 Task: Look for space in Linqu, China from 9th July, 2023 to 16th July, 2023 for 2 adults, 1 child in price range Rs.8000 to Rs.16000. Place can be entire place with 2 bedrooms having 2 beds and 1 bathroom. Property type can be house, flat, guest house. Booking option can be shelf check-in. Required host language is Chinese (Simplified).
Action: Mouse moved to (403, 142)
Screenshot: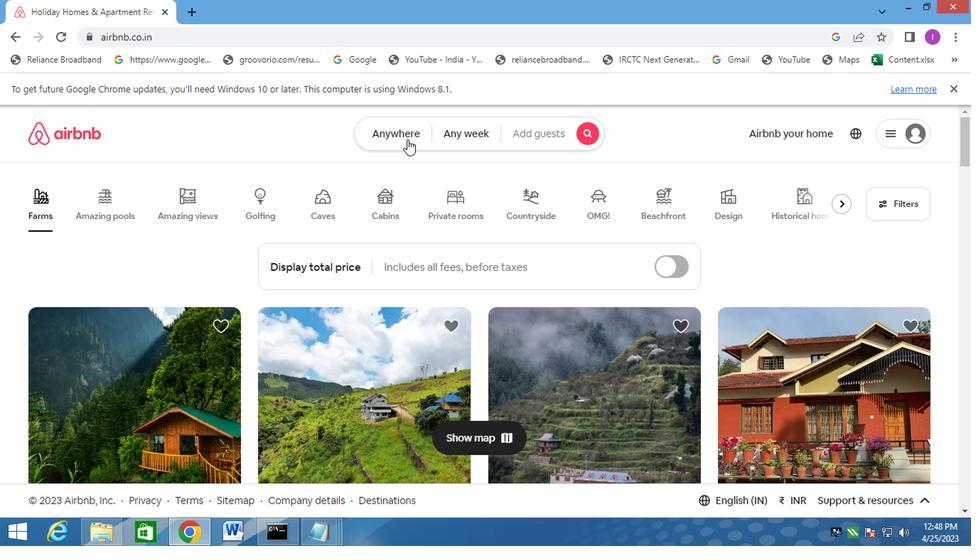
Action: Mouse pressed left at (403, 142)
Screenshot: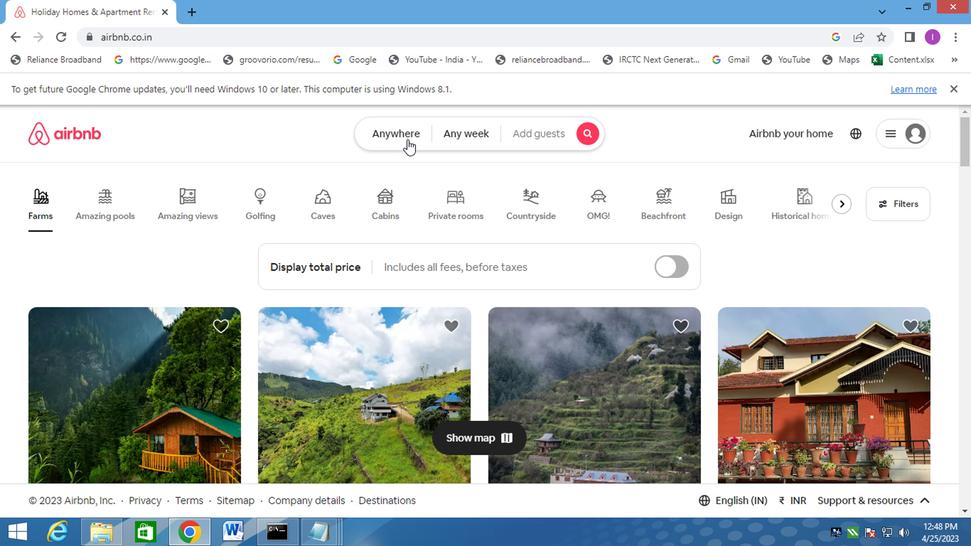 
Action: Mouse moved to (235, 195)
Screenshot: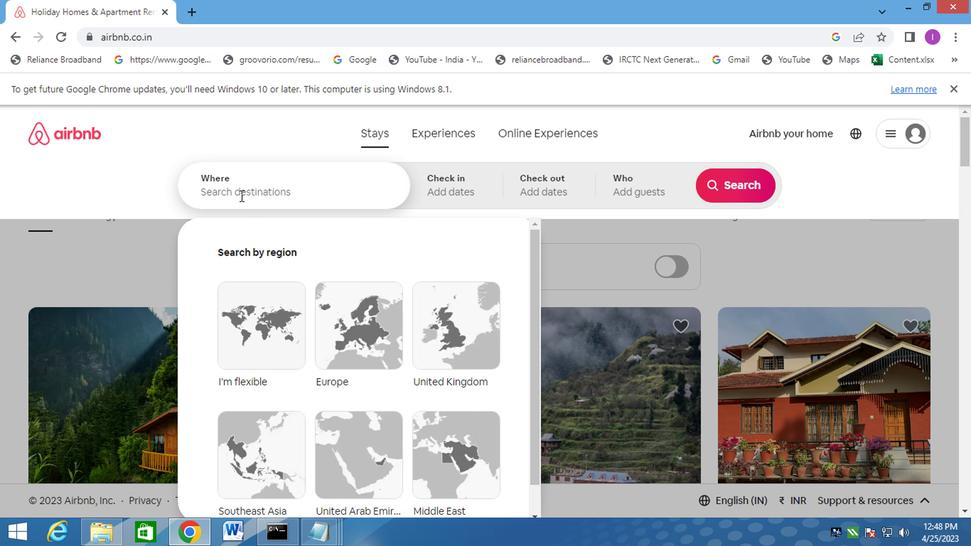 
Action: Mouse pressed left at (235, 195)
Screenshot: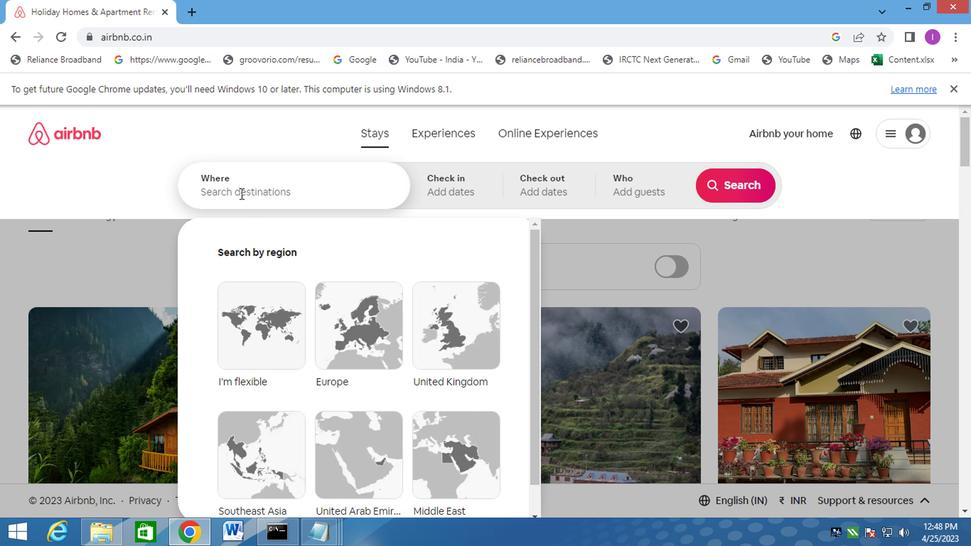 
Action: Mouse moved to (246, 198)
Screenshot: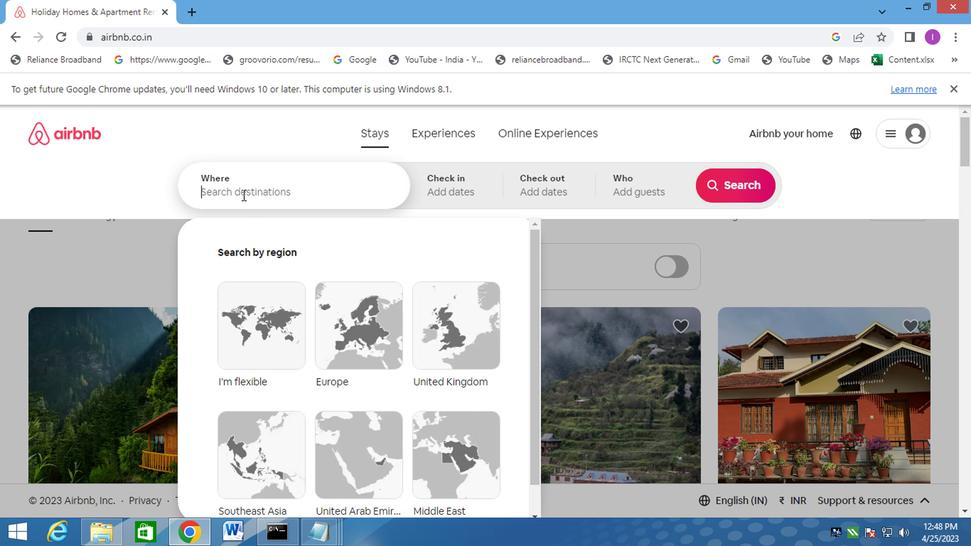 
Action: Key pressed <Key.caps_lock>Linqu
Screenshot: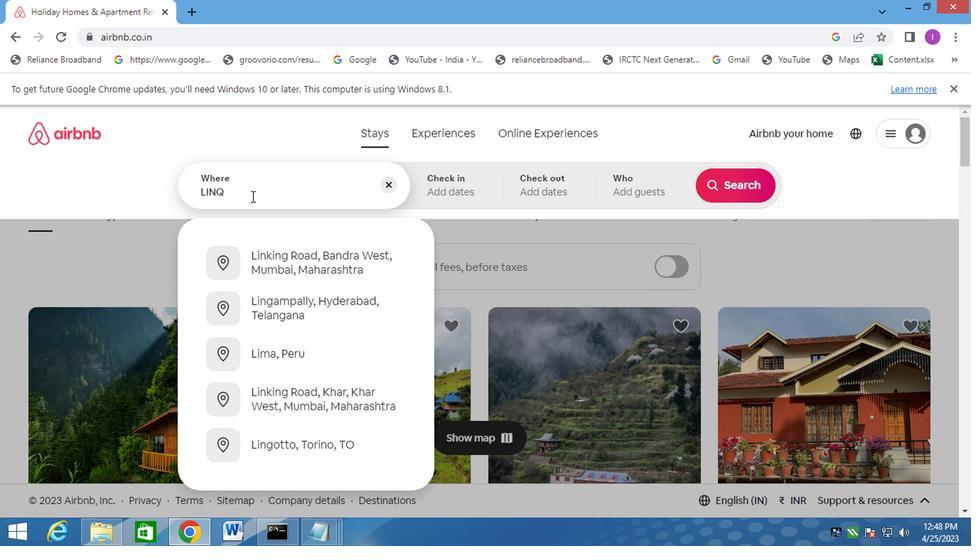 
Action: Mouse moved to (244, 201)
Screenshot: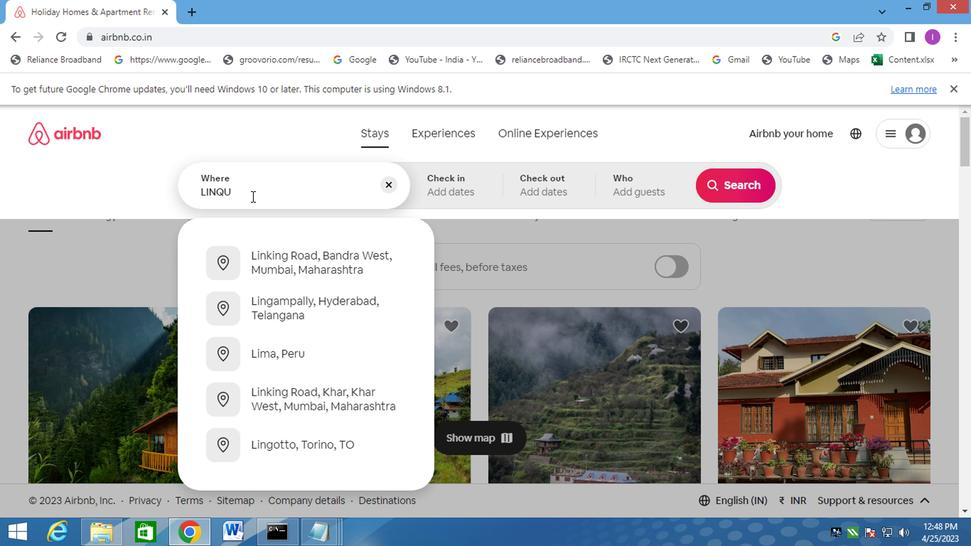 
Action: Key pressed ,china
Screenshot: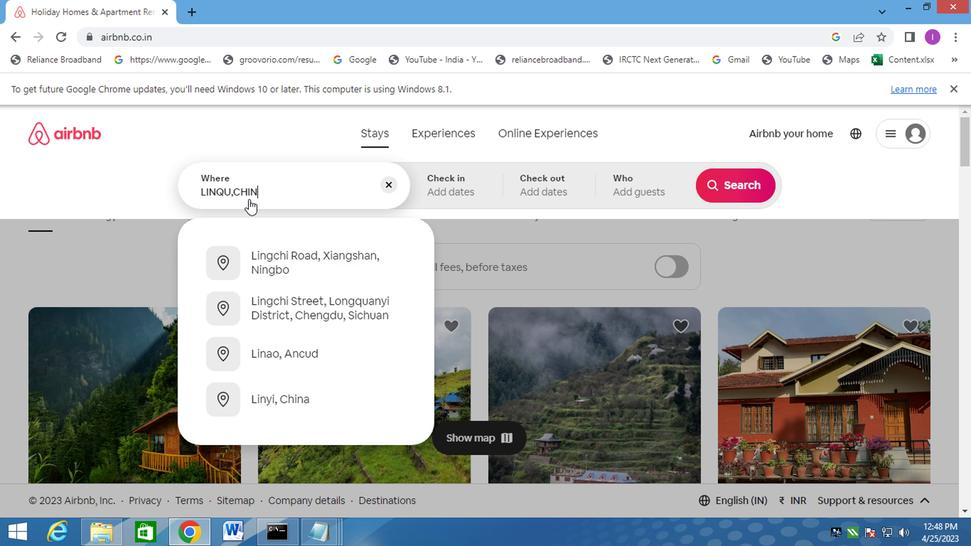 
Action: Mouse moved to (449, 187)
Screenshot: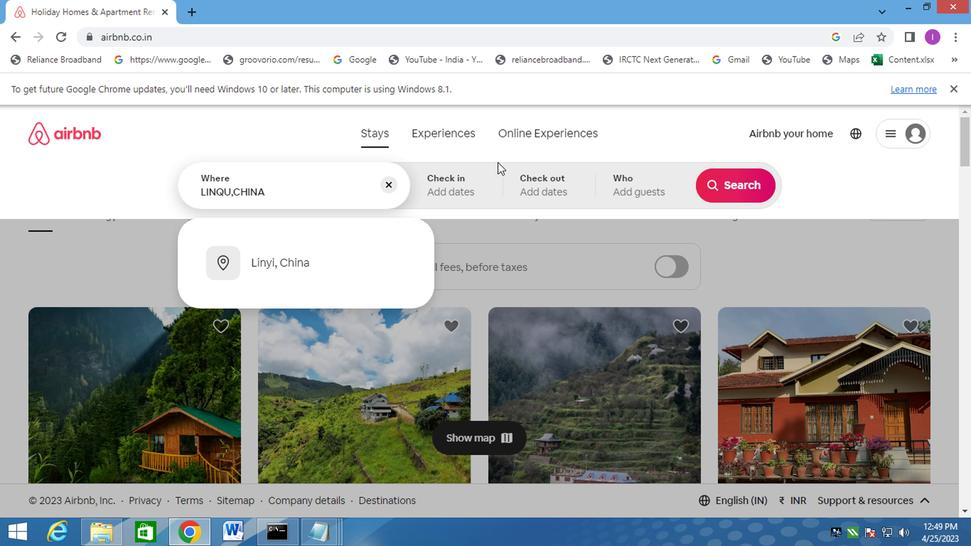 
Action: Mouse pressed left at (449, 187)
Screenshot: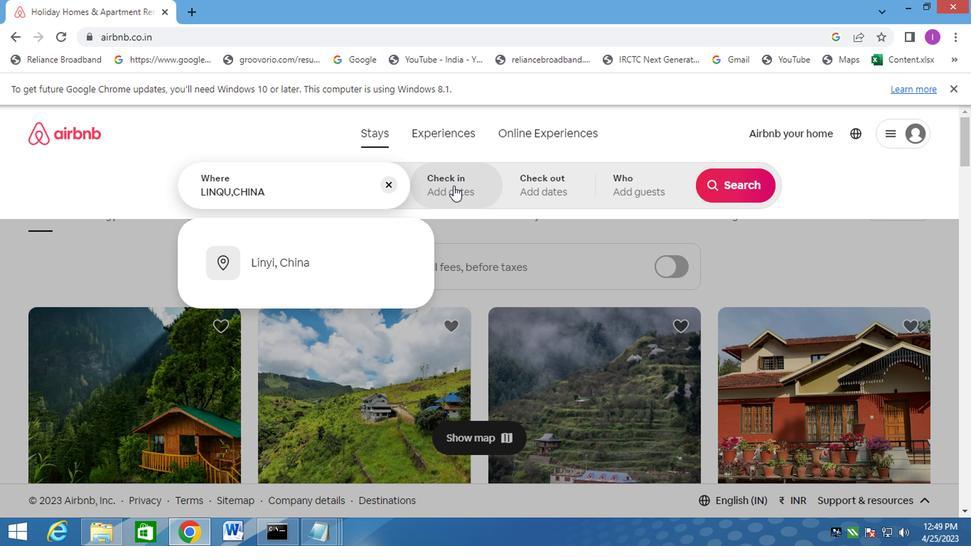 
Action: Mouse moved to (721, 302)
Screenshot: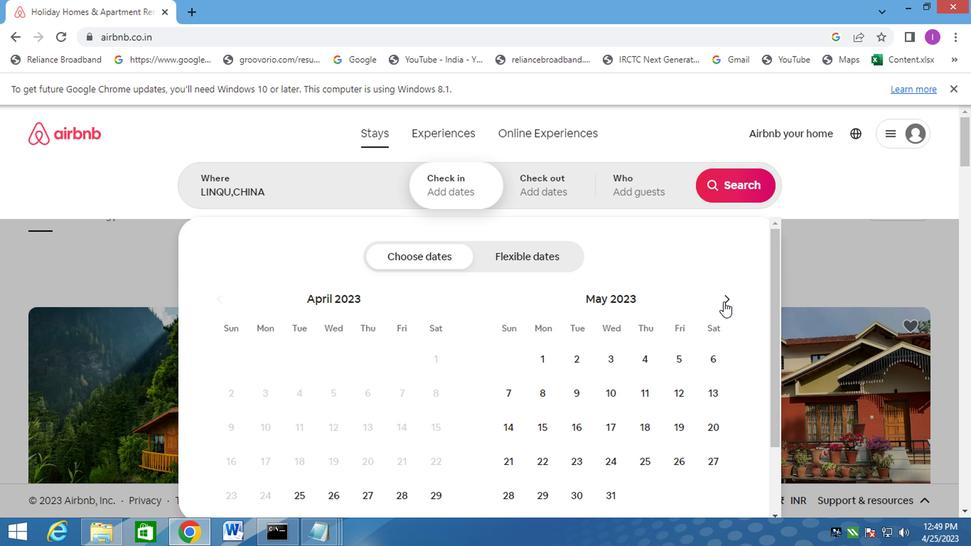 
Action: Mouse pressed left at (721, 302)
Screenshot: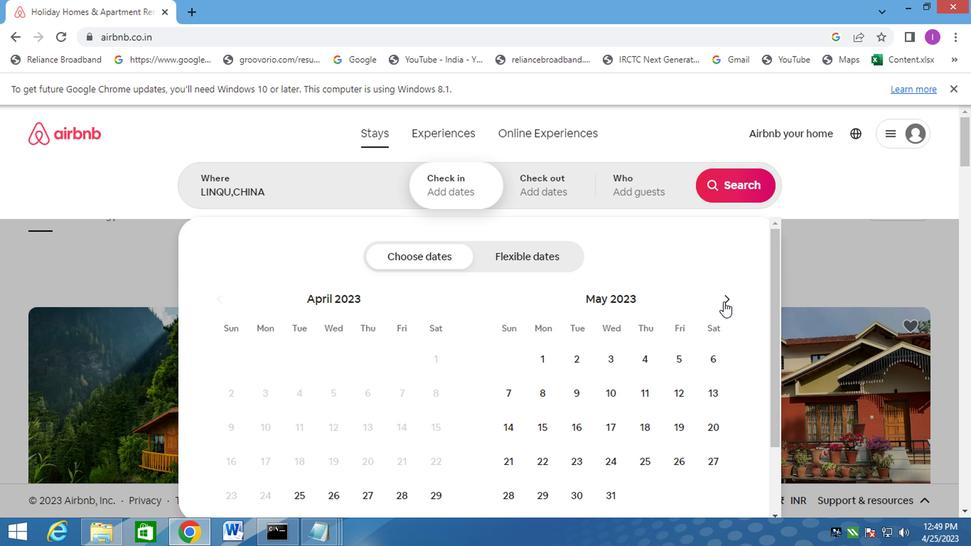
Action: Mouse pressed left at (721, 302)
Screenshot: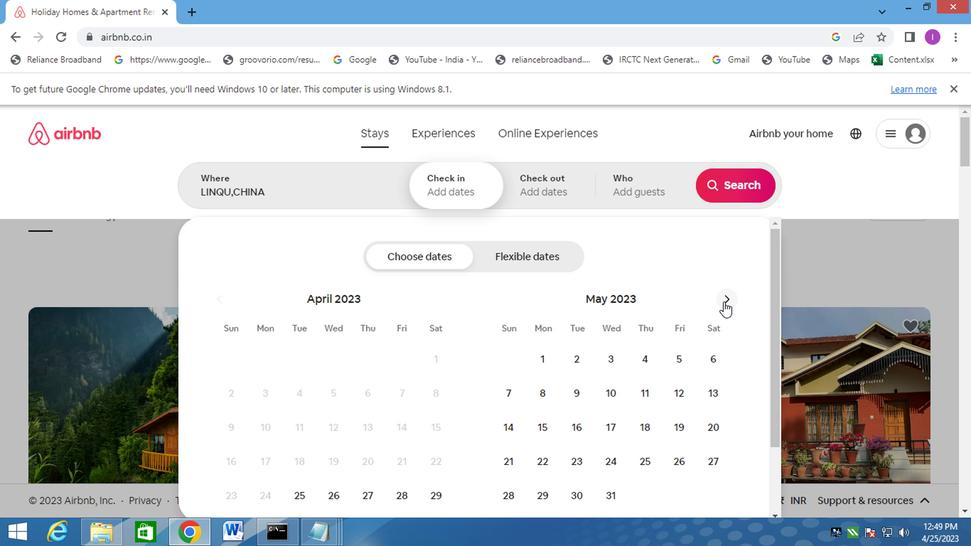 
Action: Mouse moved to (721, 301)
Screenshot: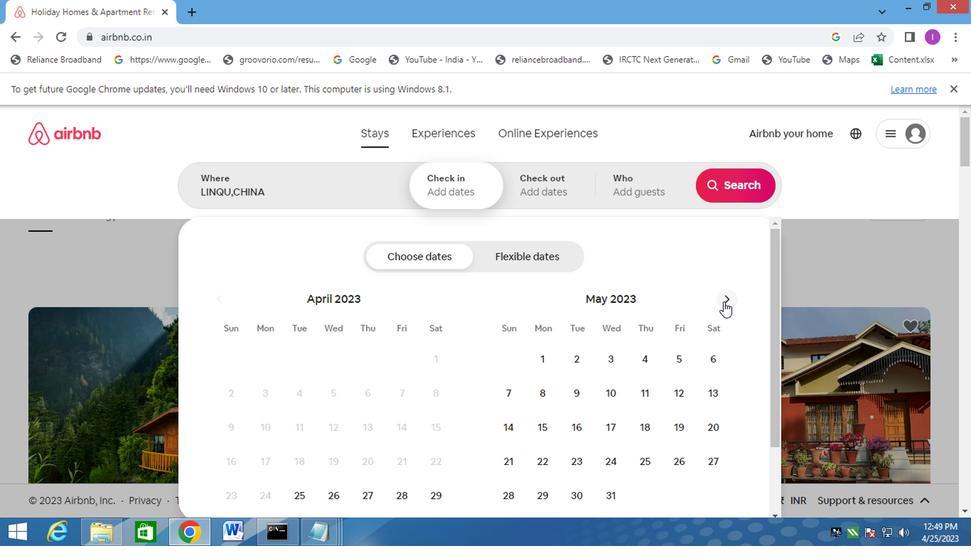
Action: Mouse pressed left at (721, 301)
Screenshot: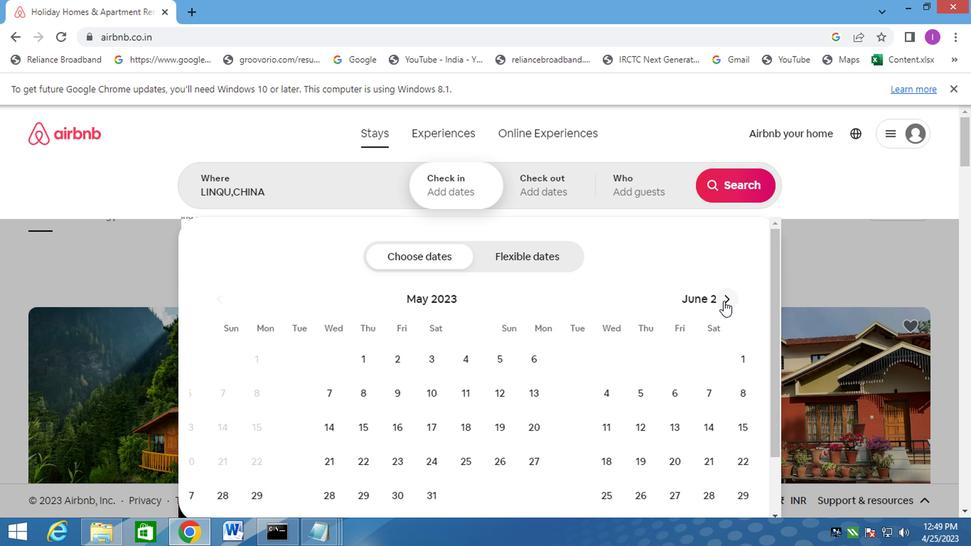 
Action: Mouse moved to (499, 429)
Screenshot: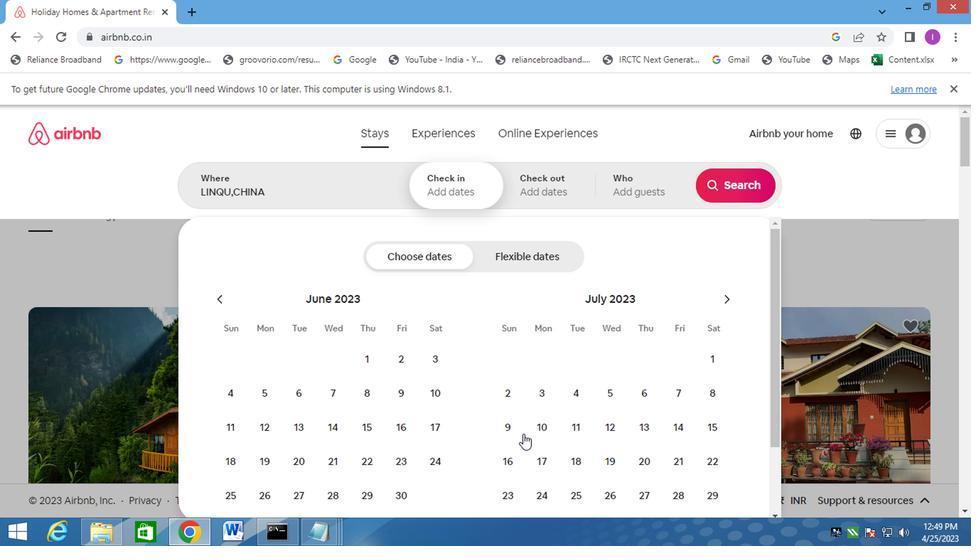 
Action: Mouse pressed left at (499, 429)
Screenshot: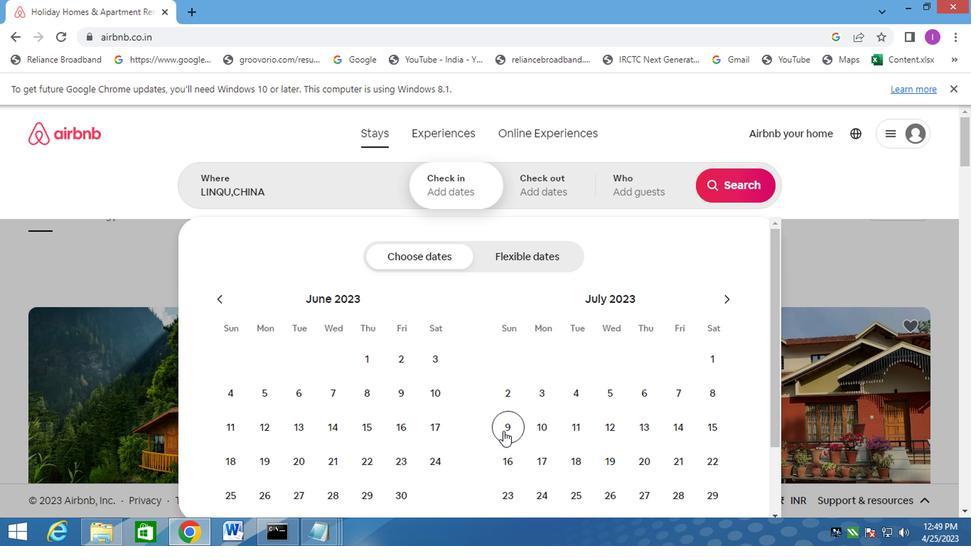 
Action: Mouse moved to (508, 458)
Screenshot: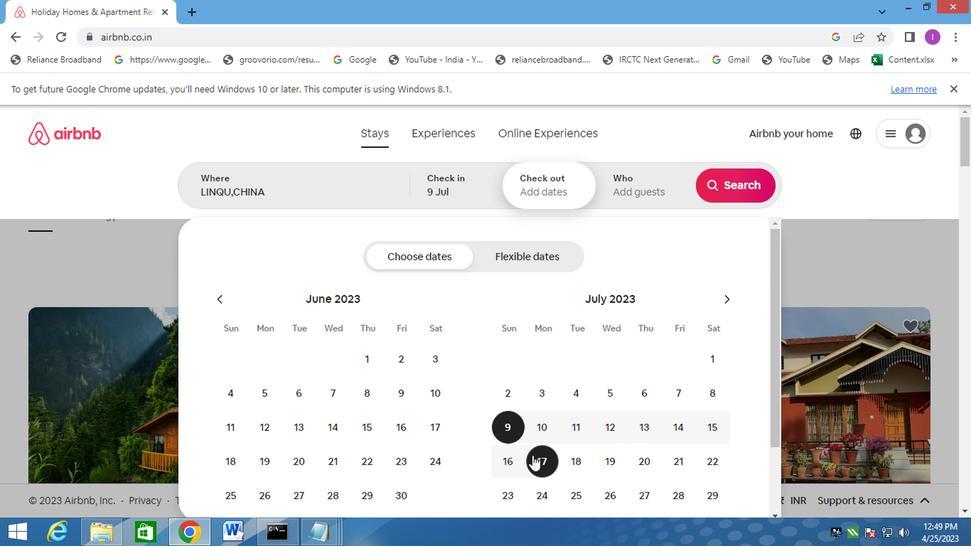 
Action: Mouse pressed left at (508, 458)
Screenshot: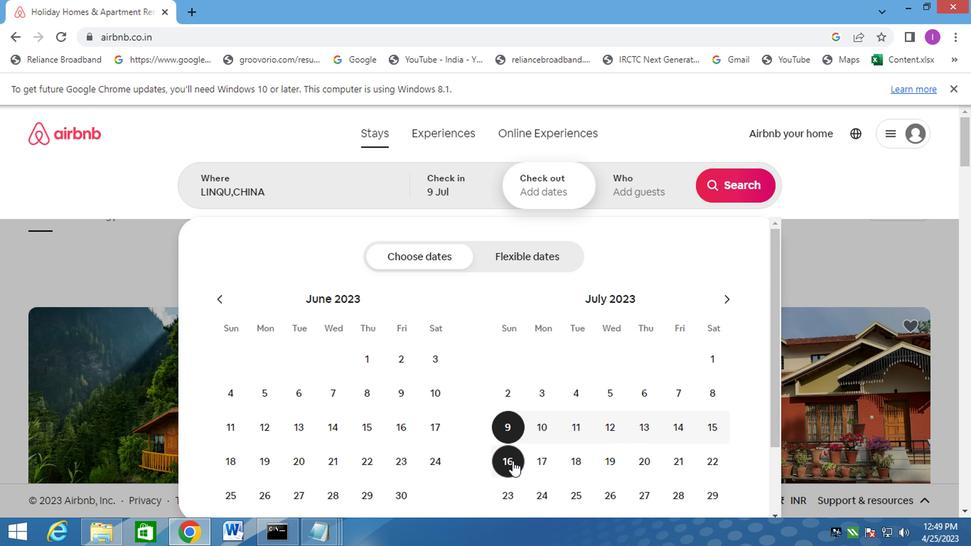 
Action: Mouse moved to (626, 194)
Screenshot: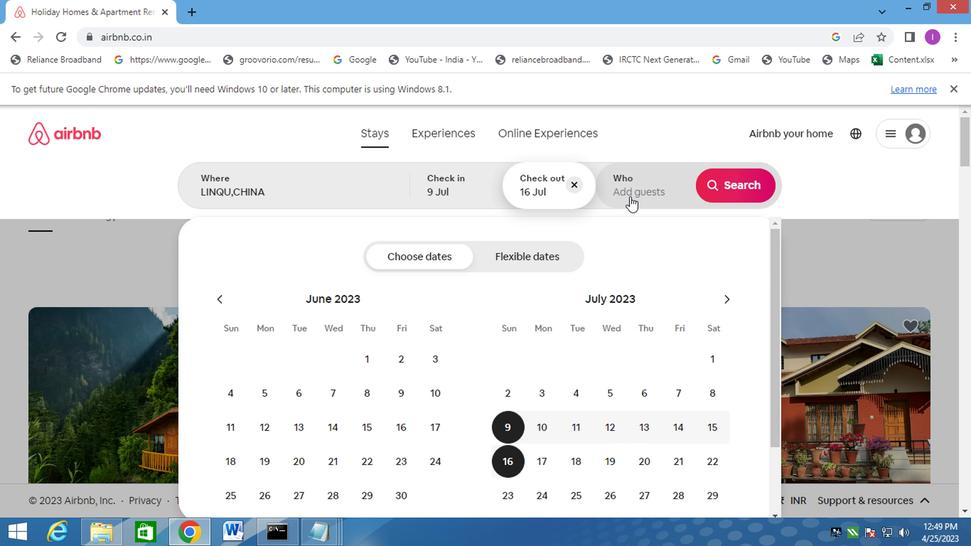 
Action: Mouse pressed left at (626, 194)
Screenshot: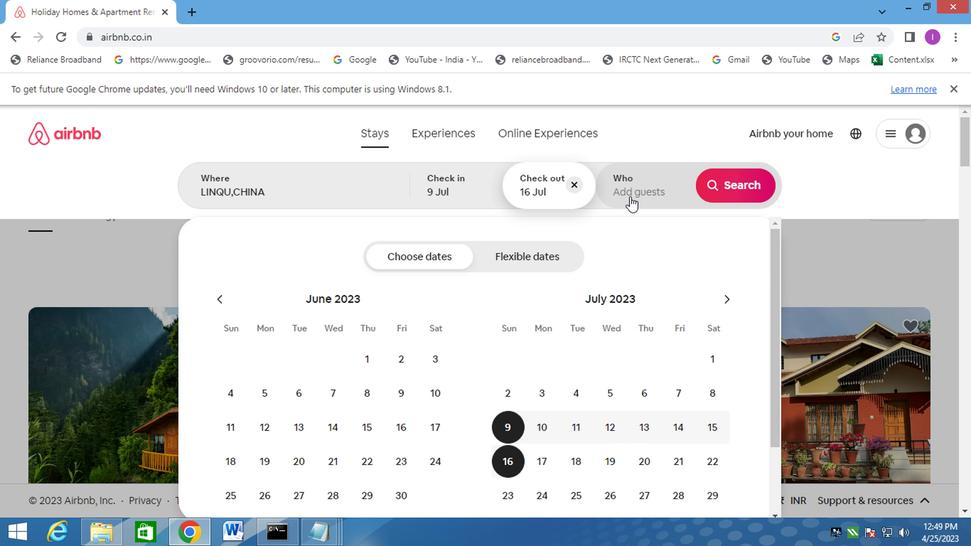 
Action: Mouse moved to (736, 262)
Screenshot: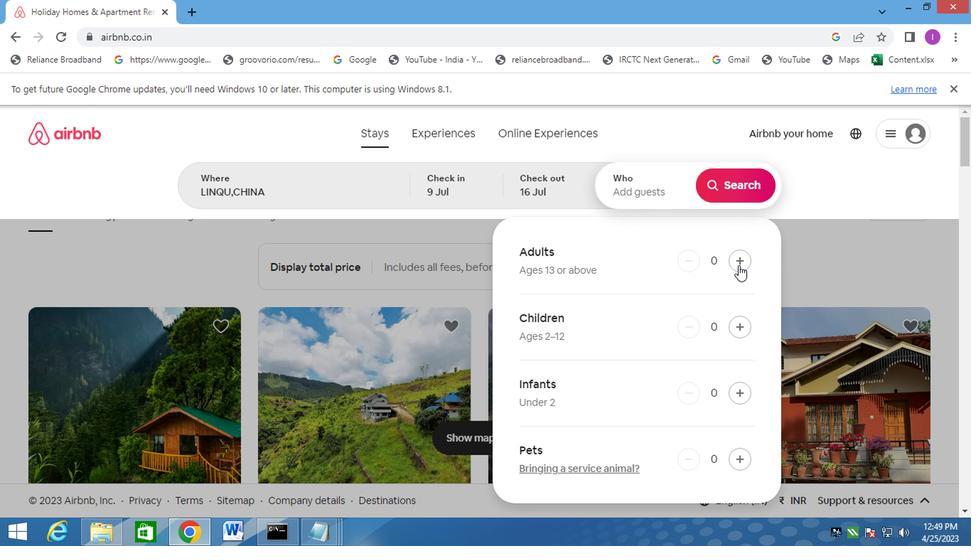 
Action: Mouse pressed left at (736, 262)
Screenshot: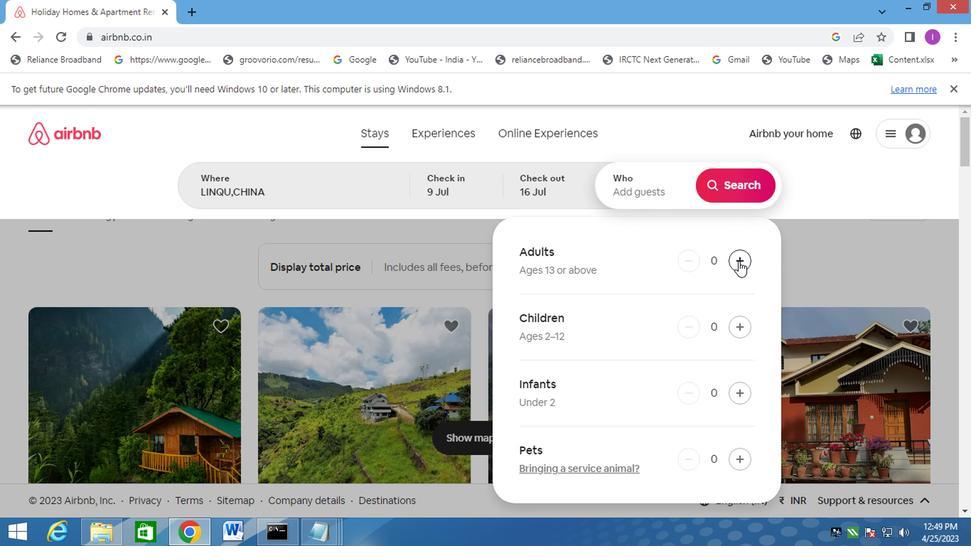 
Action: Mouse pressed left at (736, 262)
Screenshot: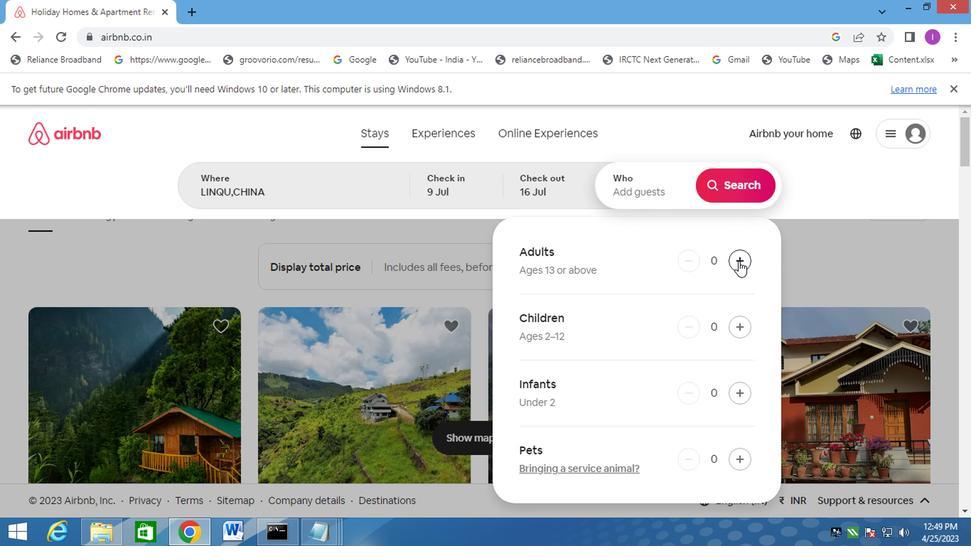 
Action: Mouse moved to (732, 325)
Screenshot: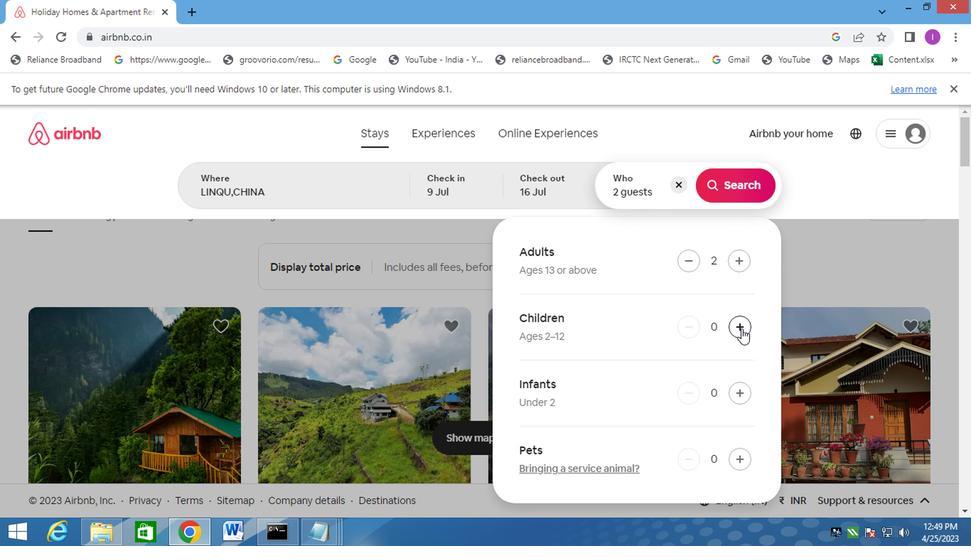 
Action: Mouse pressed left at (732, 325)
Screenshot: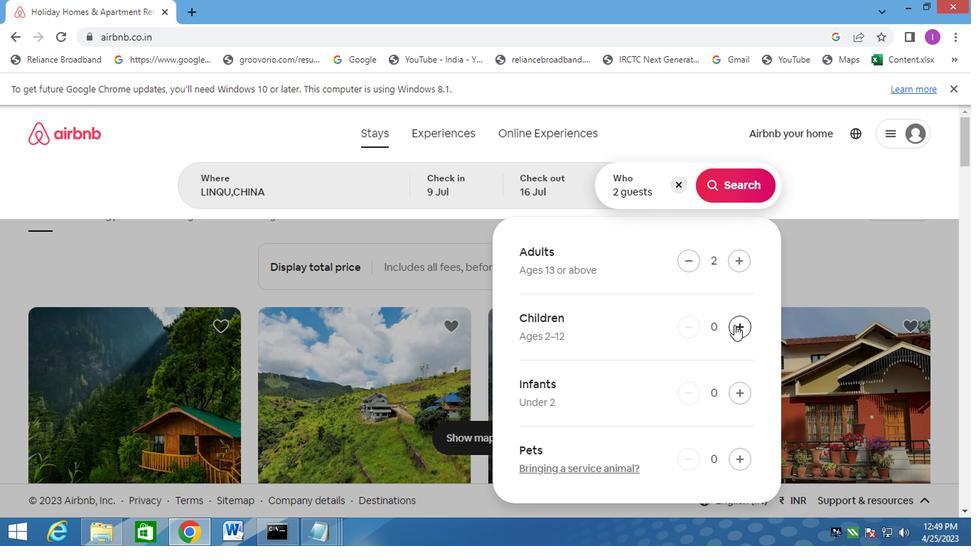 
Action: Mouse moved to (711, 196)
Screenshot: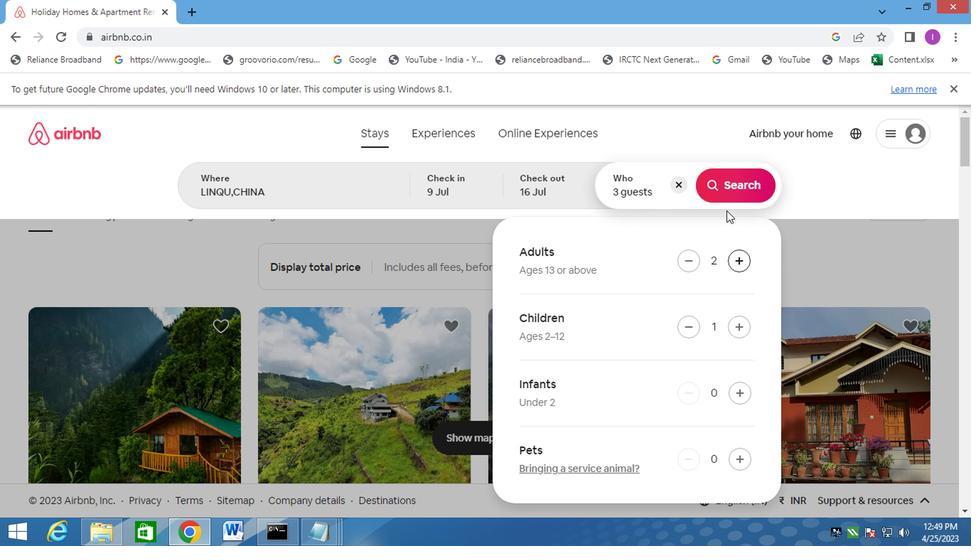 
Action: Mouse pressed left at (711, 196)
Screenshot: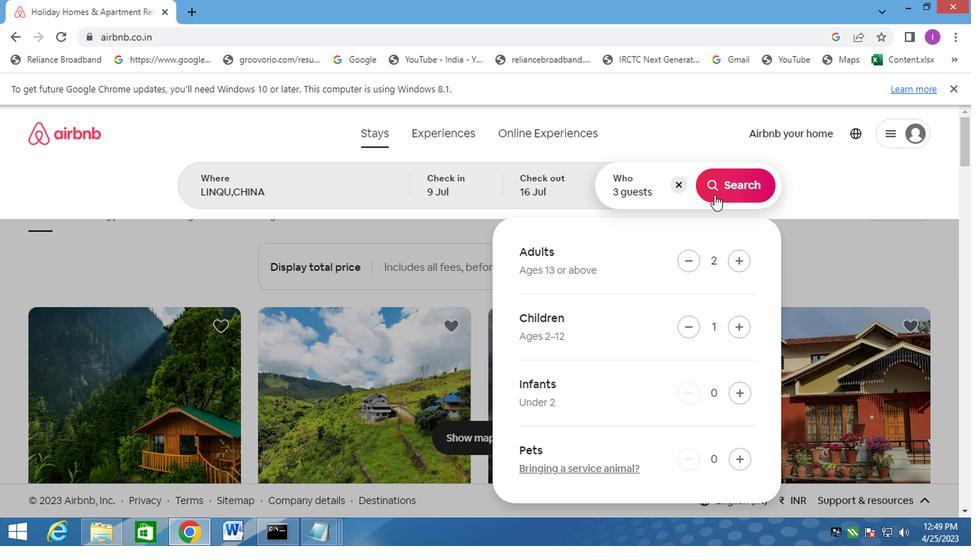 
Action: Mouse moved to (897, 187)
Screenshot: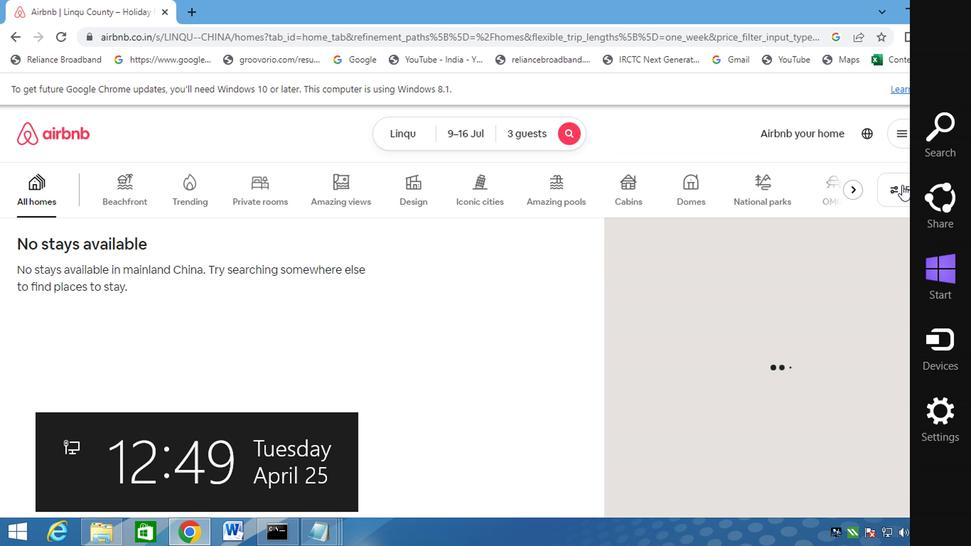 
Action: Mouse pressed left at (897, 187)
Screenshot: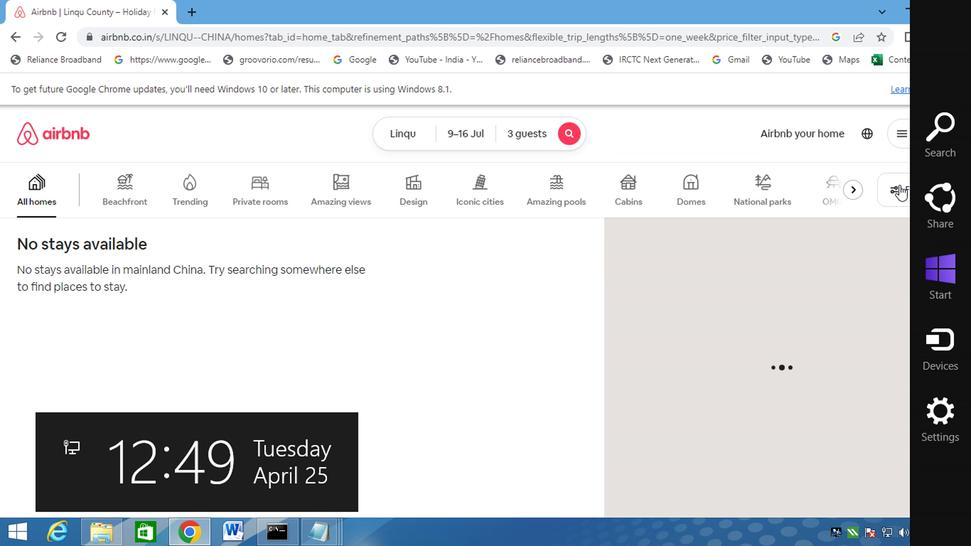 
Action: Mouse moved to (290, 278)
Screenshot: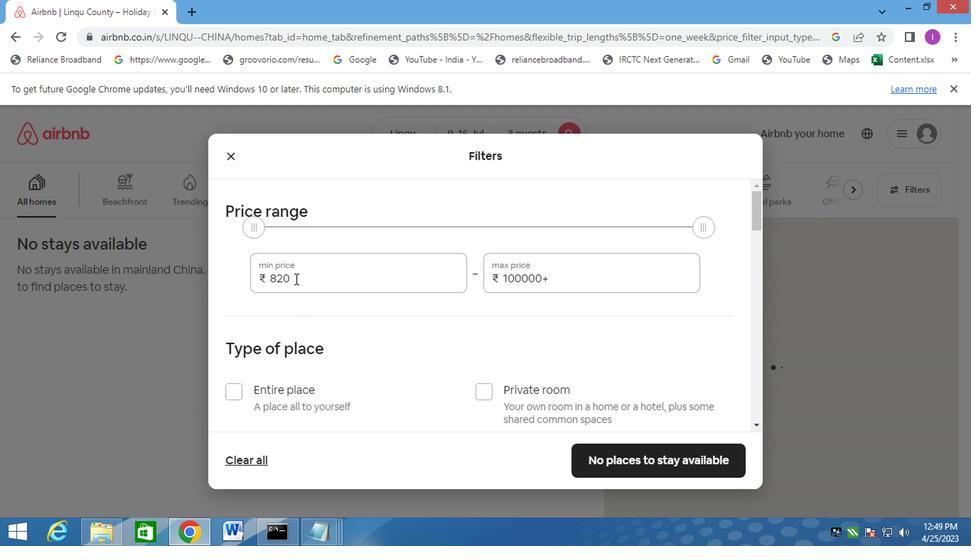 
Action: Mouse pressed left at (290, 278)
Screenshot: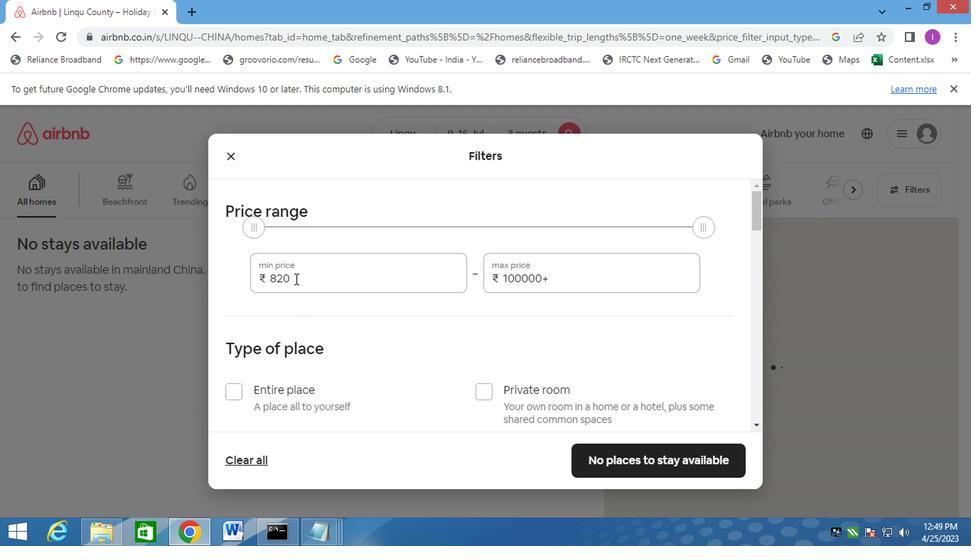 
Action: Mouse moved to (277, 298)
Screenshot: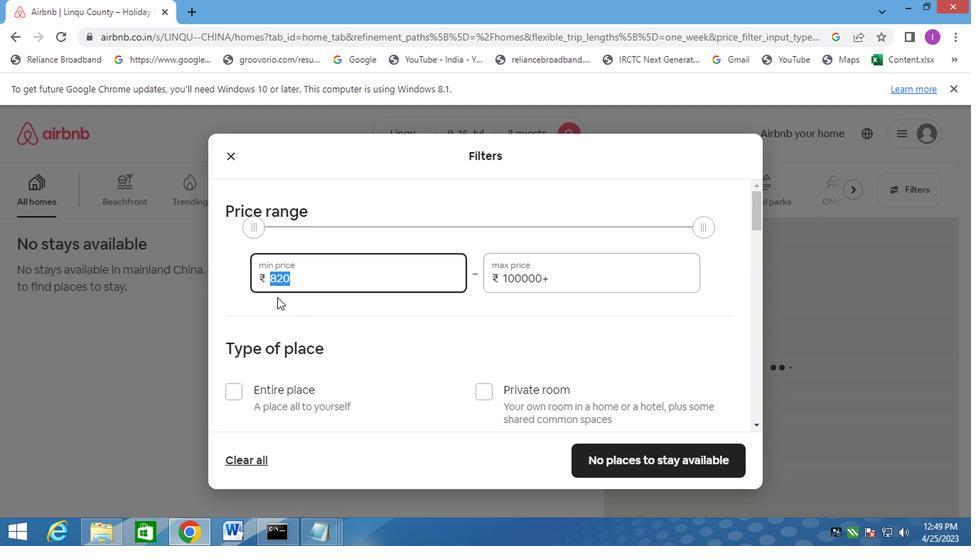 
Action: Key pressed 8000
Screenshot: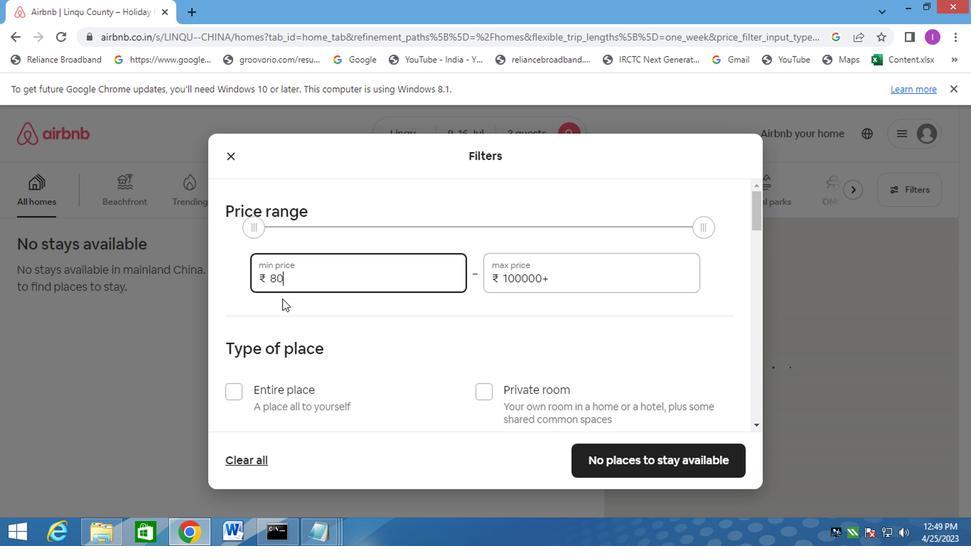 
Action: Mouse moved to (546, 278)
Screenshot: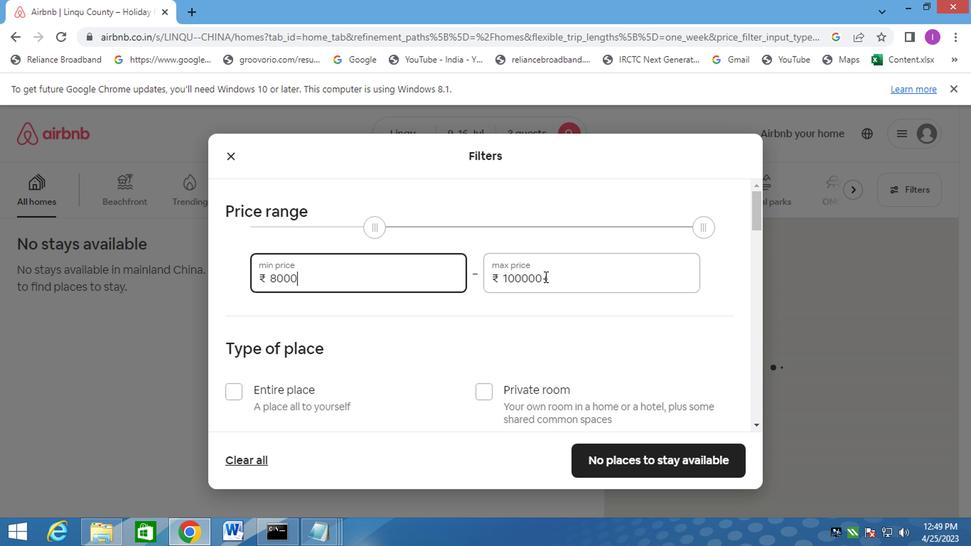 
Action: Mouse pressed left at (546, 278)
Screenshot: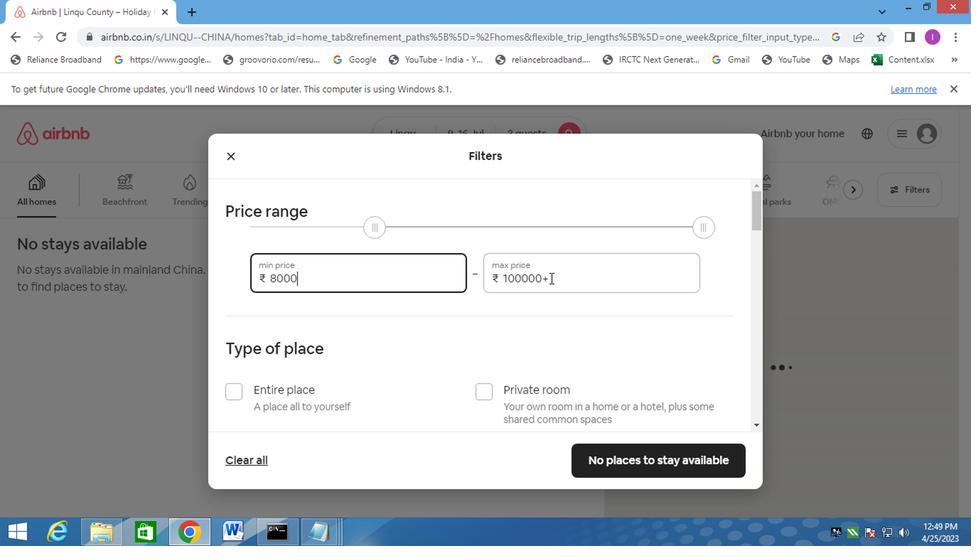 
Action: Mouse moved to (493, 289)
Screenshot: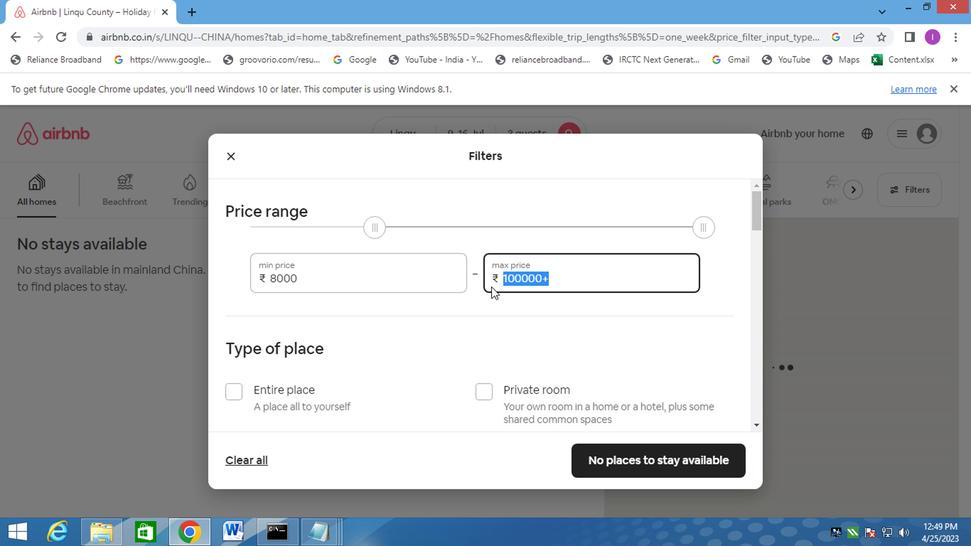 
Action: Key pressed 16000
Screenshot: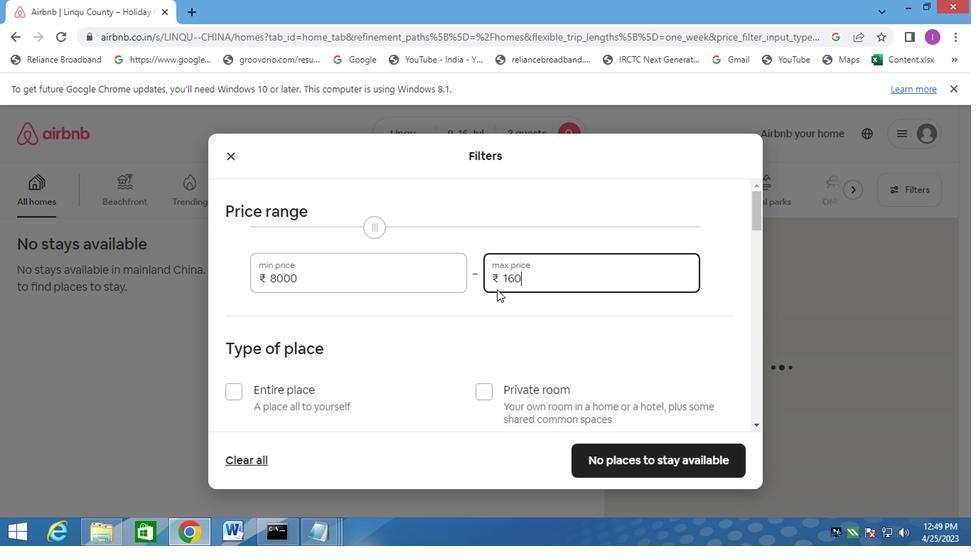 
Action: Mouse moved to (456, 355)
Screenshot: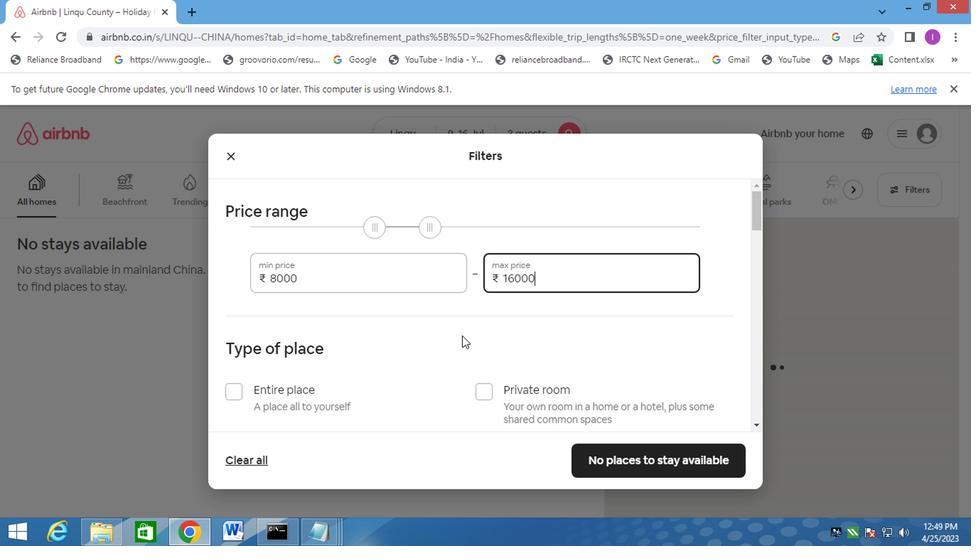 
Action: Mouse scrolled (456, 354) with delta (0, 0)
Screenshot: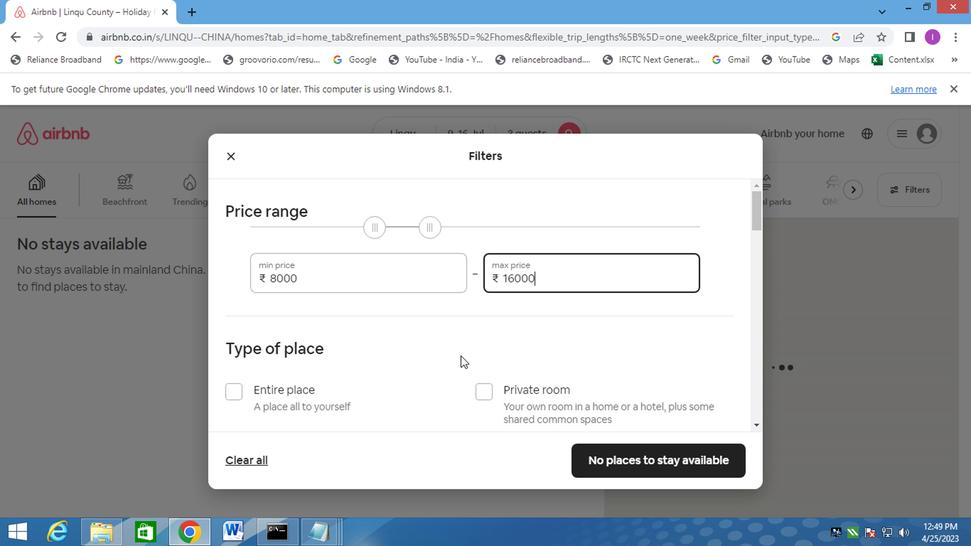 
Action: Mouse moved to (228, 324)
Screenshot: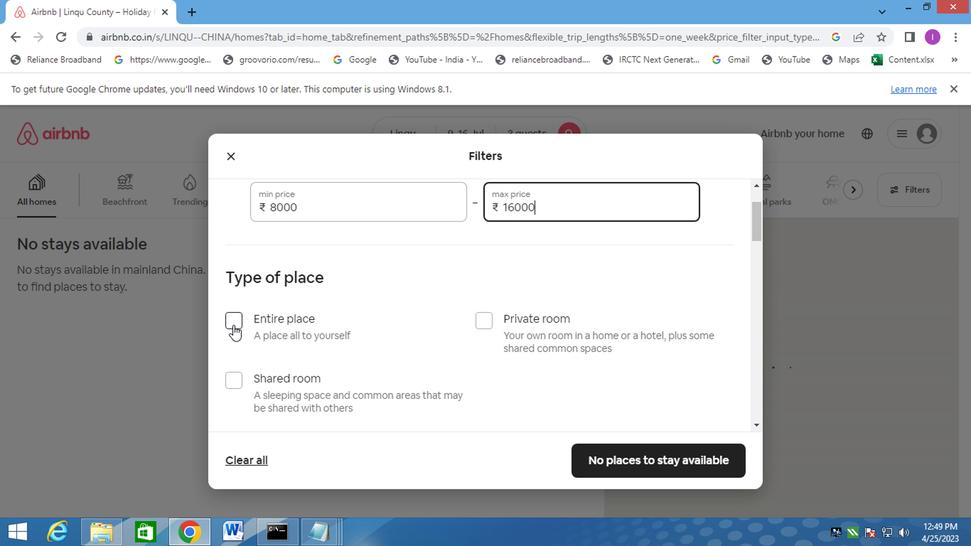 
Action: Mouse pressed left at (228, 324)
Screenshot: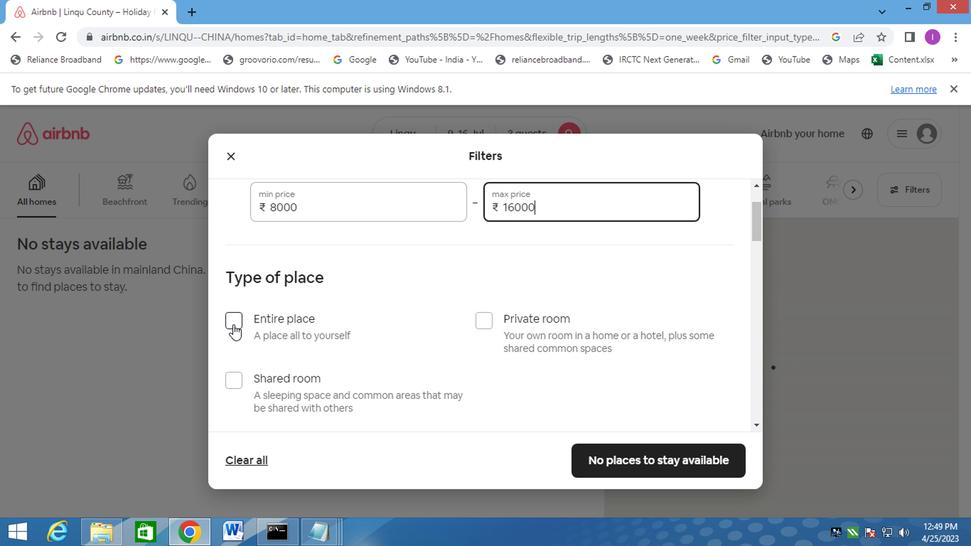 
Action: Mouse moved to (589, 265)
Screenshot: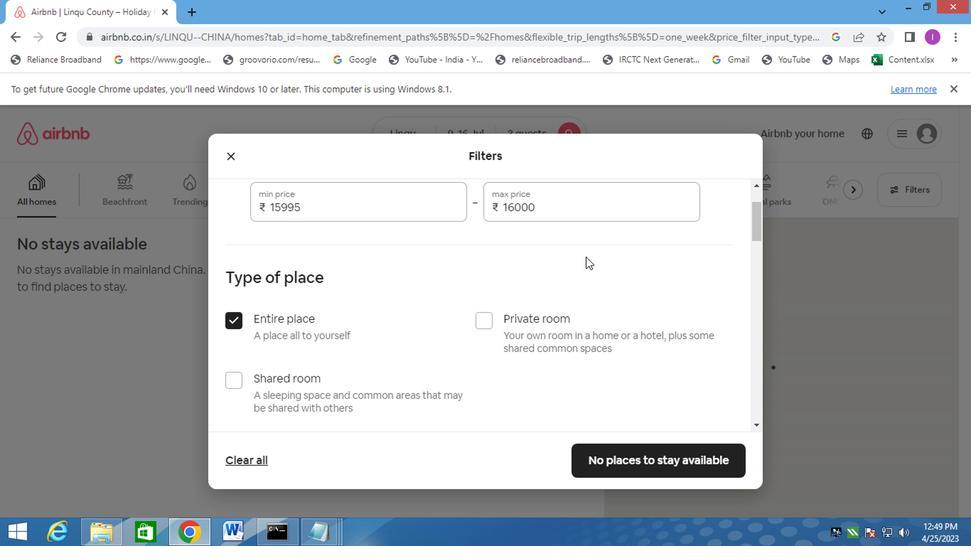 
Action: Mouse scrolled (589, 264) with delta (0, -1)
Screenshot: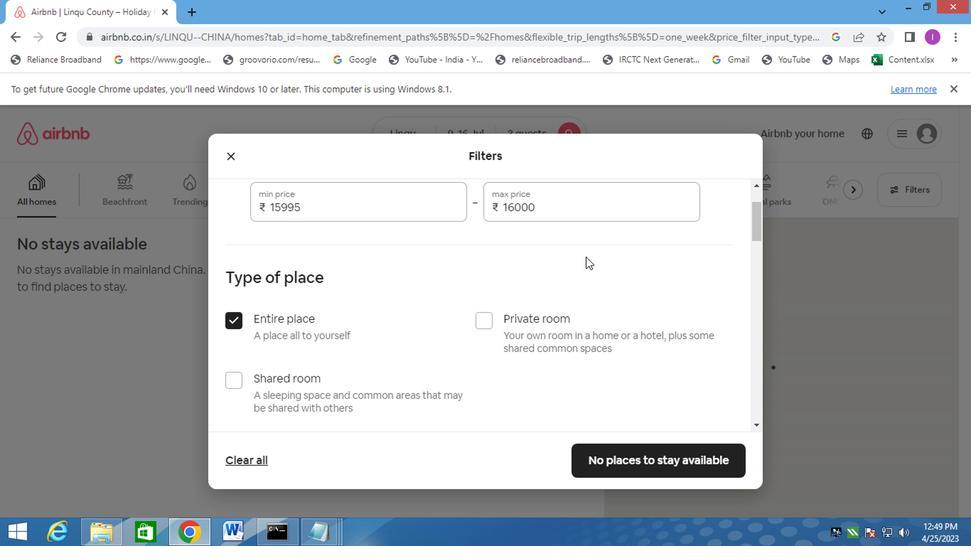 
Action: Mouse moved to (591, 268)
Screenshot: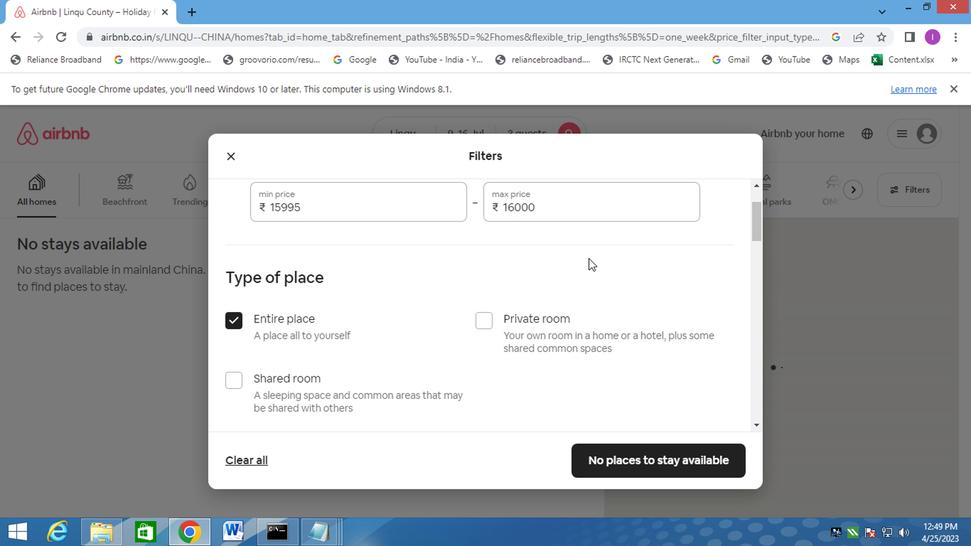 
Action: Mouse scrolled (591, 267) with delta (0, 0)
Screenshot: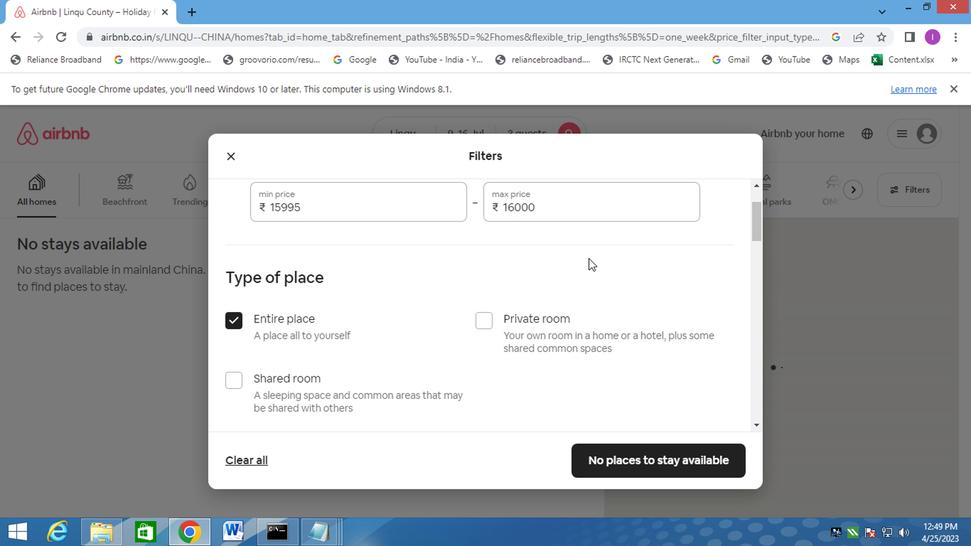 
Action: Mouse moved to (593, 270)
Screenshot: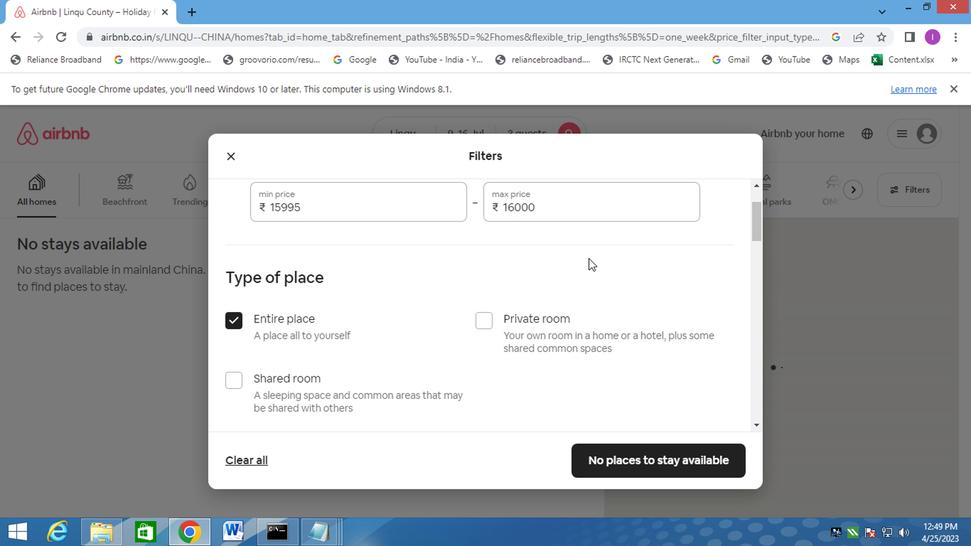 
Action: Mouse scrolled (593, 269) with delta (0, -1)
Screenshot: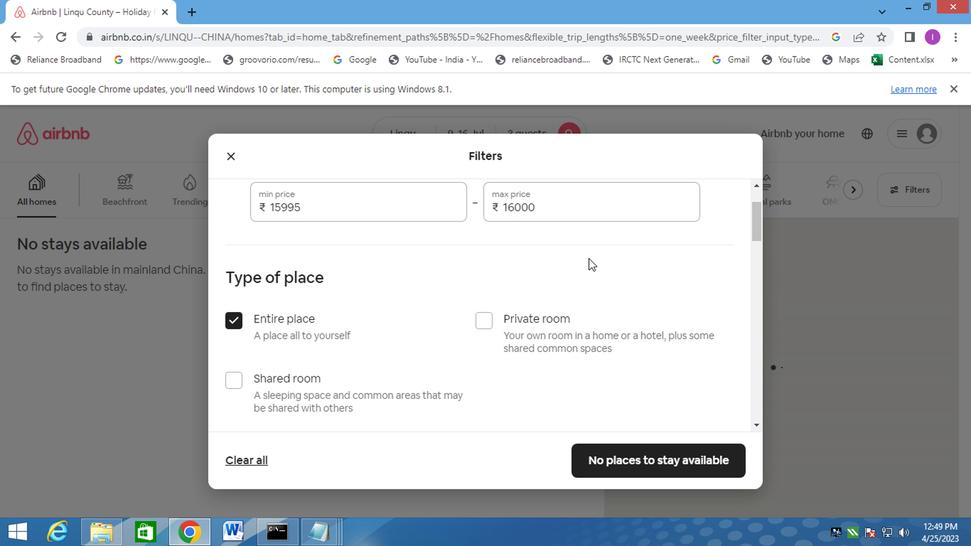 
Action: Mouse moved to (604, 287)
Screenshot: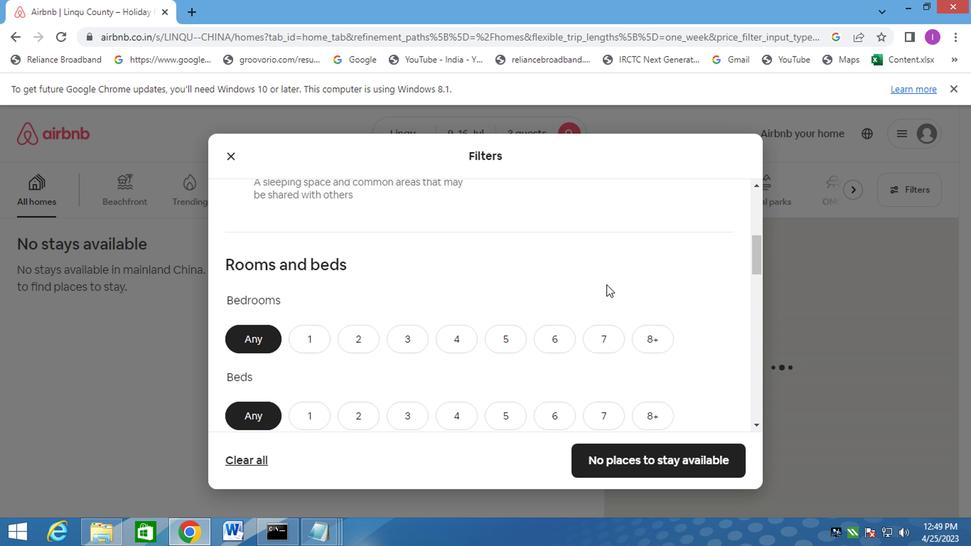 
Action: Mouse scrolled (604, 287) with delta (0, 0)
Screenshot: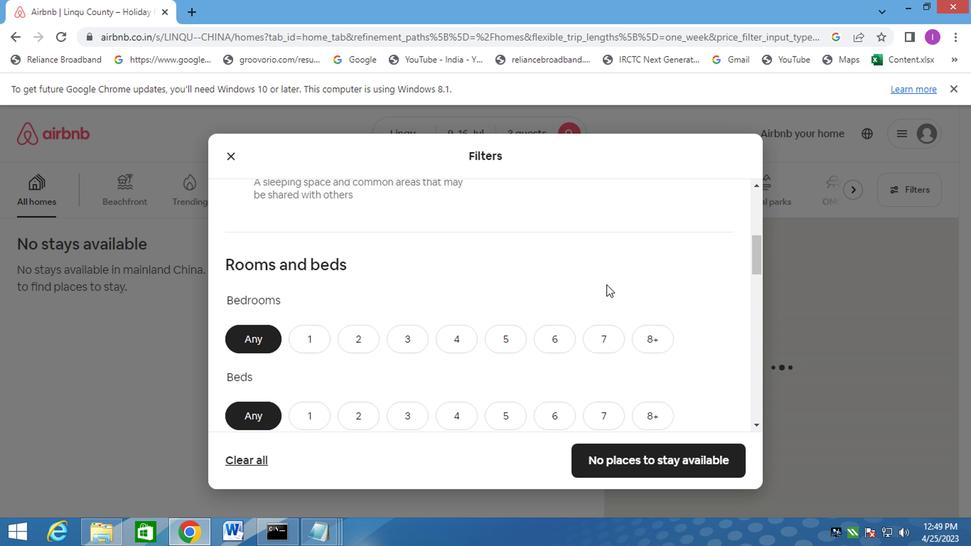 
Action: Mouse moved to (345, 265)
Screenshot: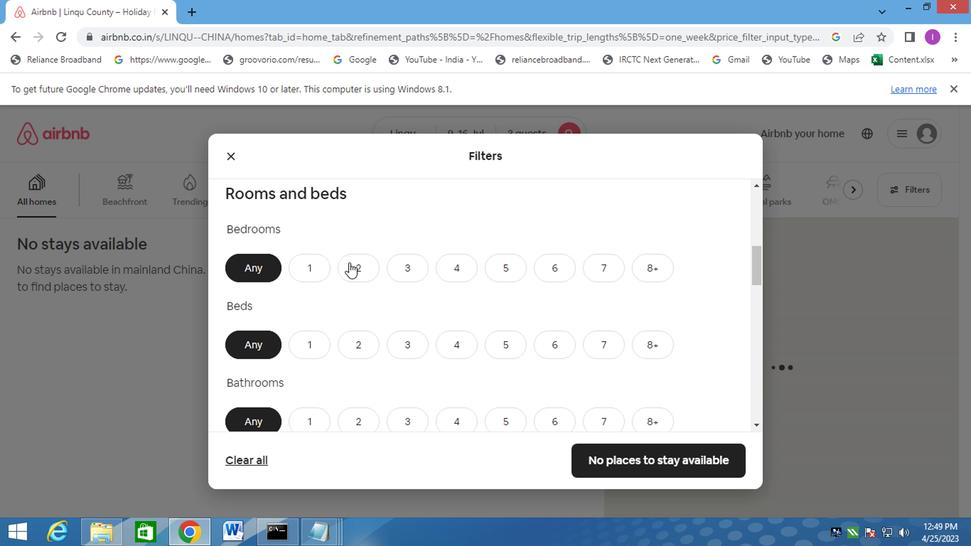 
Action: Mouse pressed left at (345, 265)
Screenshot: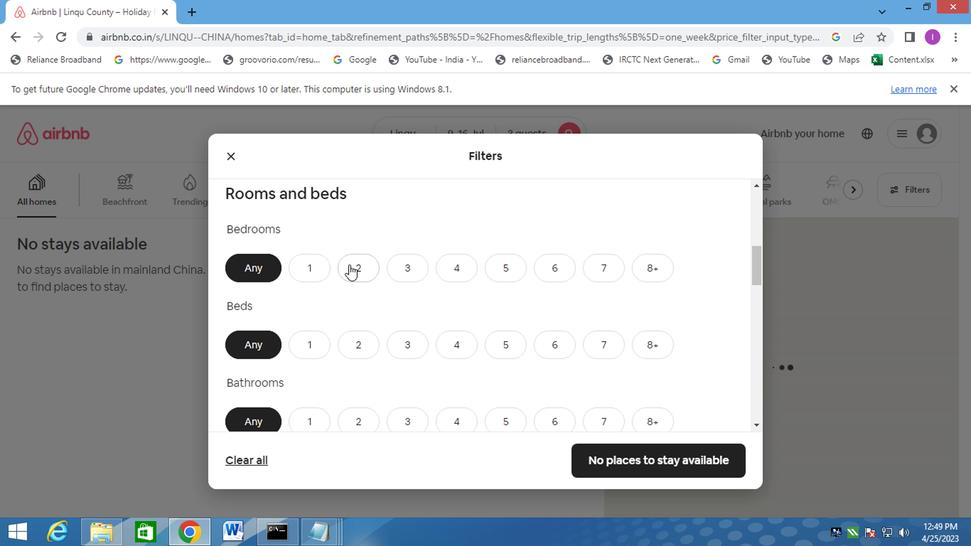 
Action: Mouse moved to (363, 331)
Screenshot: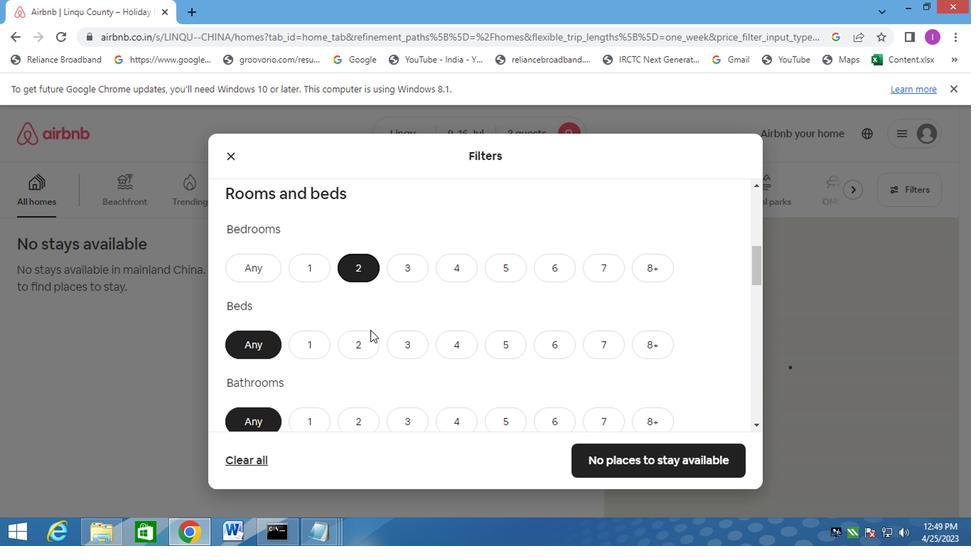
Action: Mouse pressed left at (363, 331)
Screenshot: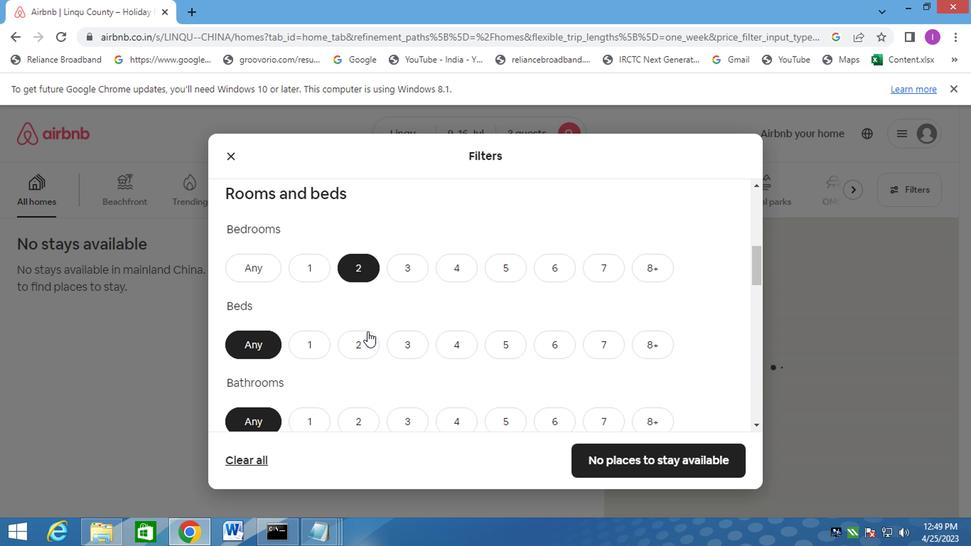 
Action: Mouse moved to (308, 420)
Screenshot: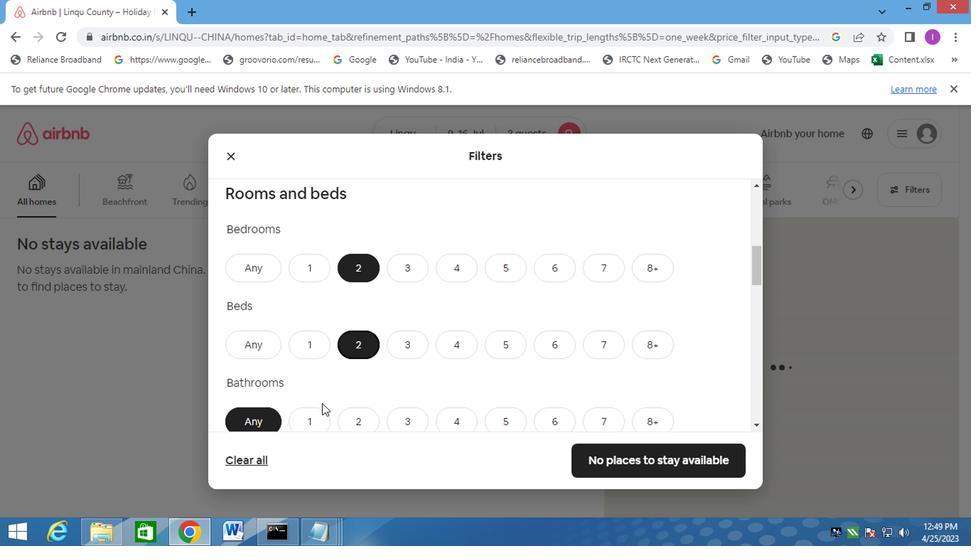 
Action: Mouse pressed left at (308, 420)
Screenshot: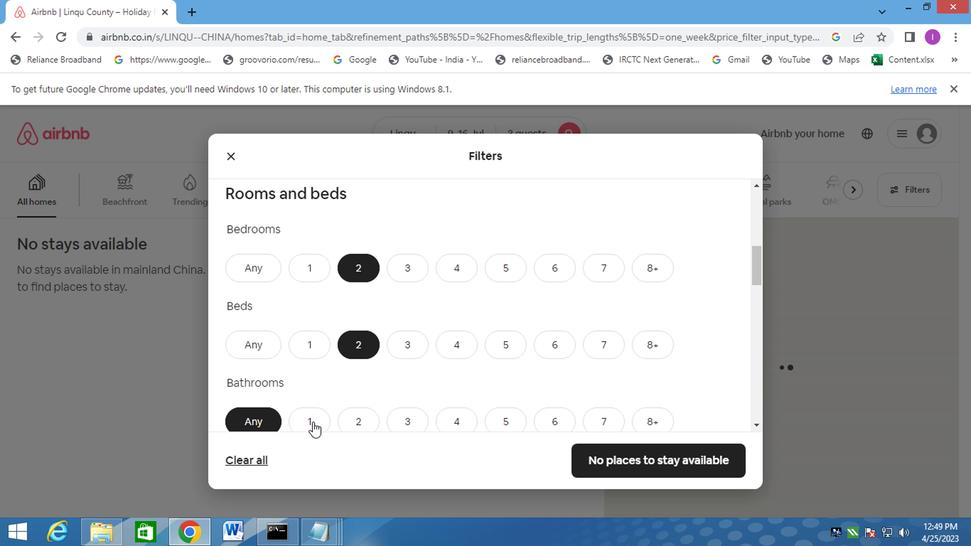 
Action: Mouse moved to (369, 377)
Screenshot: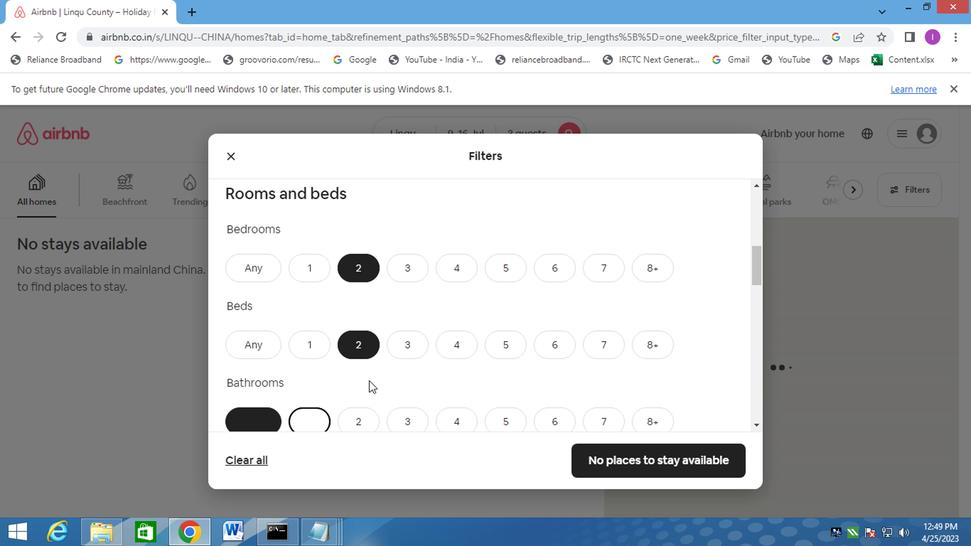
Action: Mouse scrolled (369, 376) with delta (0, -1)
Screenshot: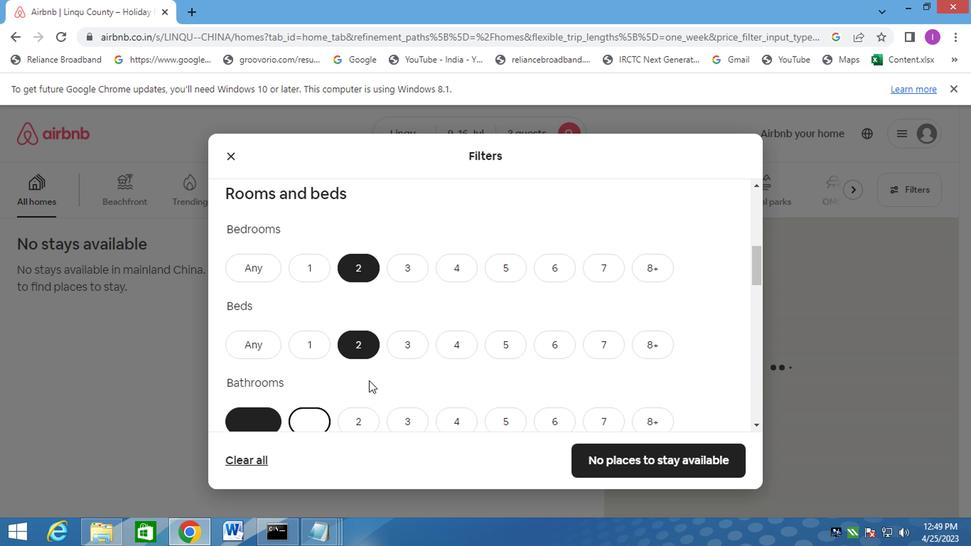 
Action: Mouse moved to (378, 374)
Screenshot: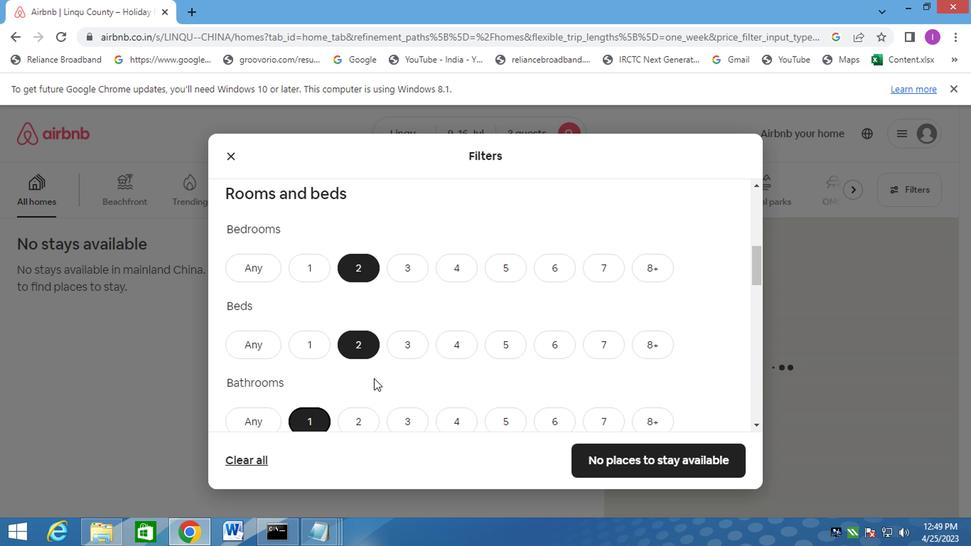 
Action: Mouse scrolled (378, 374) with delta (0, 0)
Screenshot: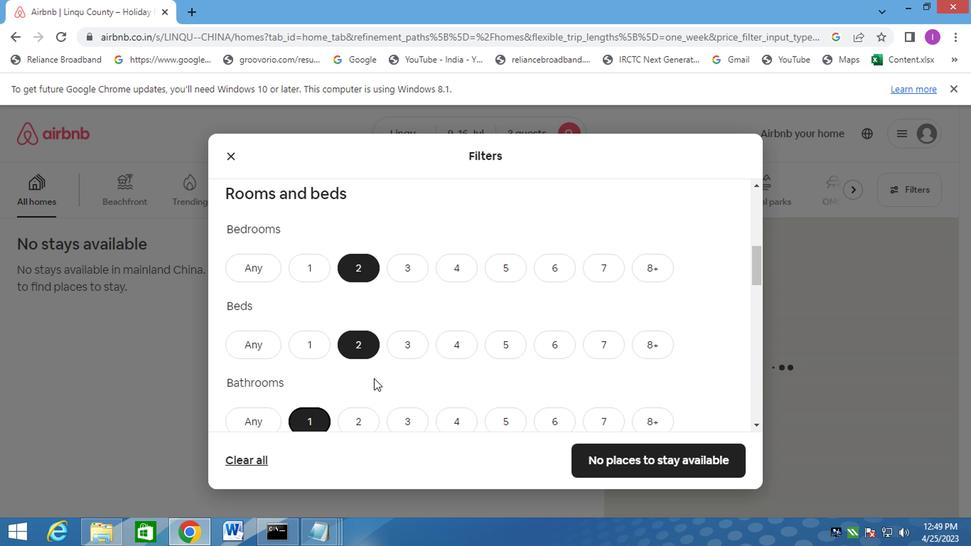 
Action: Mouse moved to (383, 374)
Screenshot: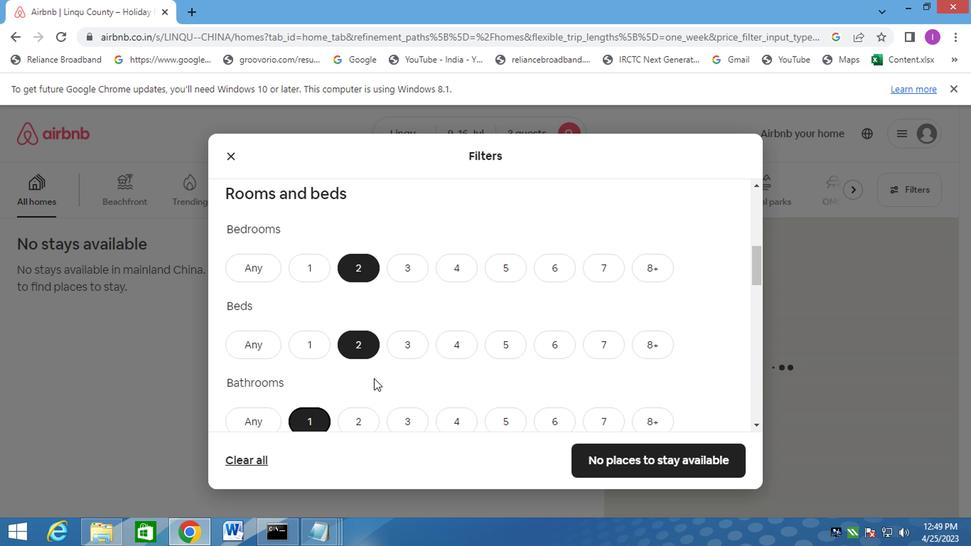 
Action: Mouse scrolled (383, 374) with delta (0, 0)
Screenshot: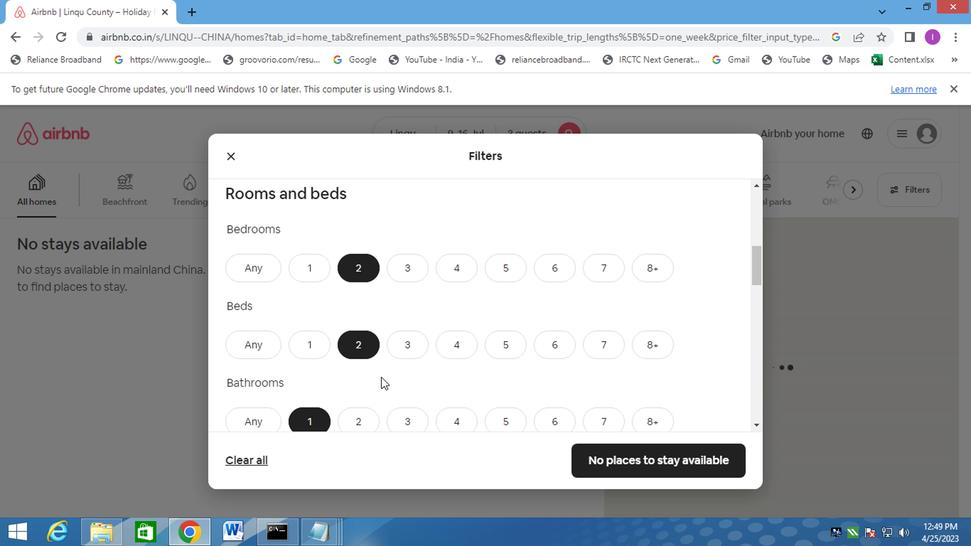 
Action: Mouse moved to (352, 381)
Screenshot: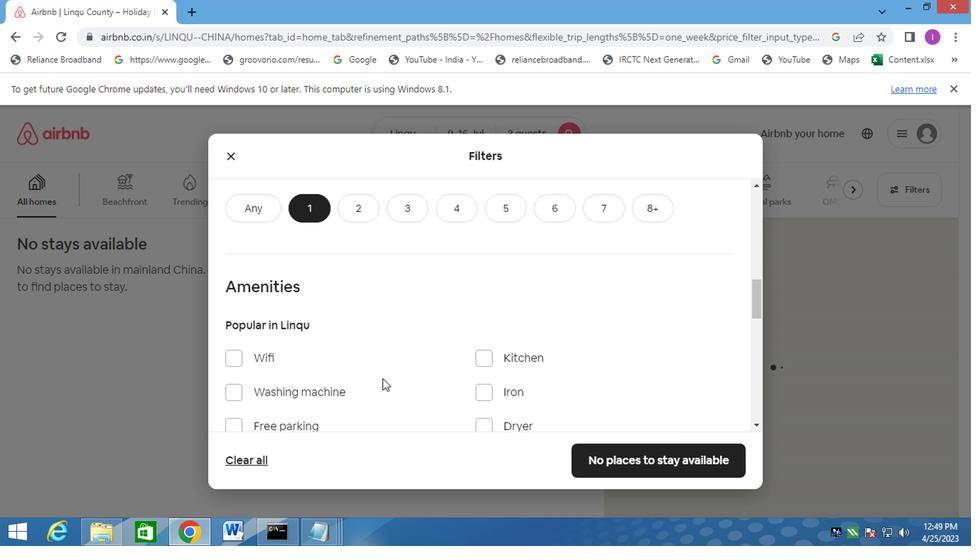 
Action: Mouse scrolled (352, 381) with delta (0, 0)
Screenshot: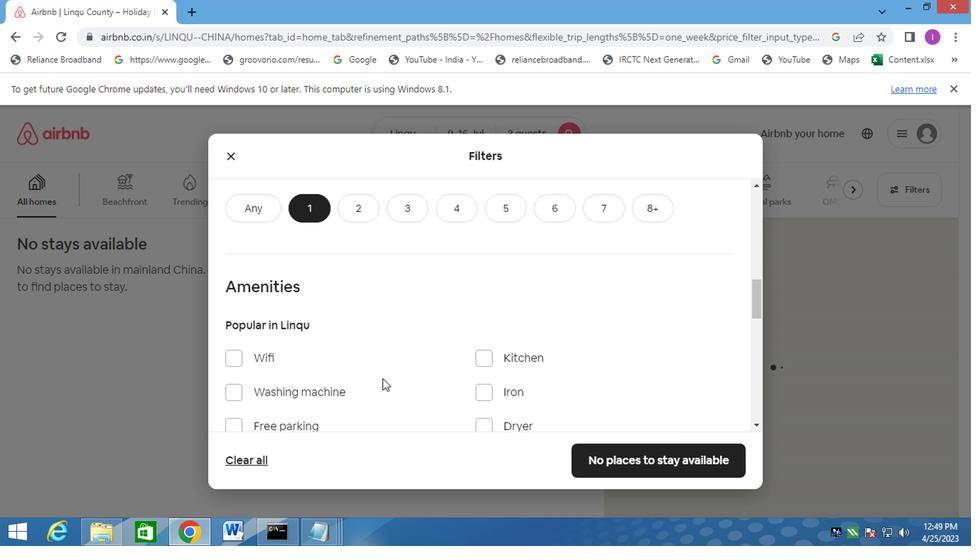 
Action: Mouse scrolled (352, 381) with delta (0, 0)
Screenshot: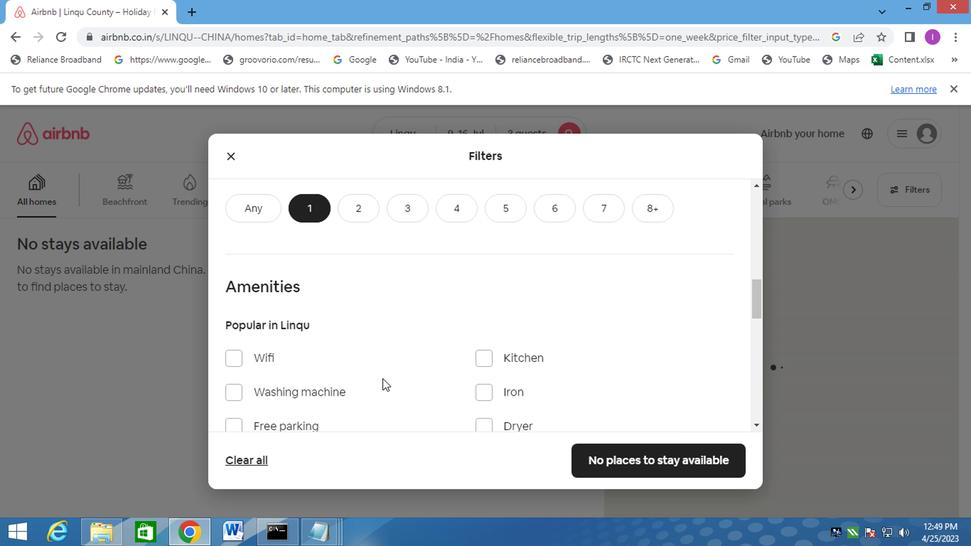 
Action: Mouse moved to (357, 381)
Screenshot: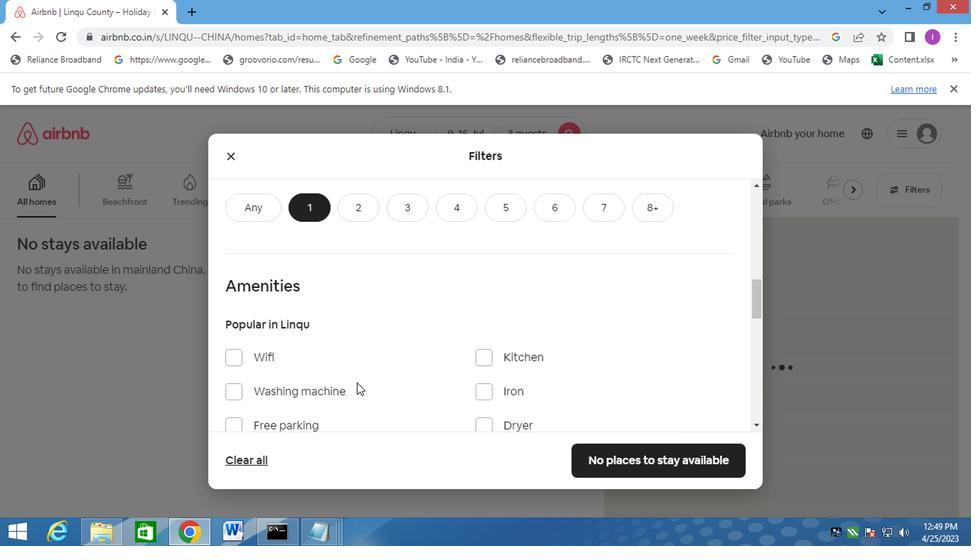 
Action: Mouse scrolled (352, 381) with delta (0, 0)
Screenshot: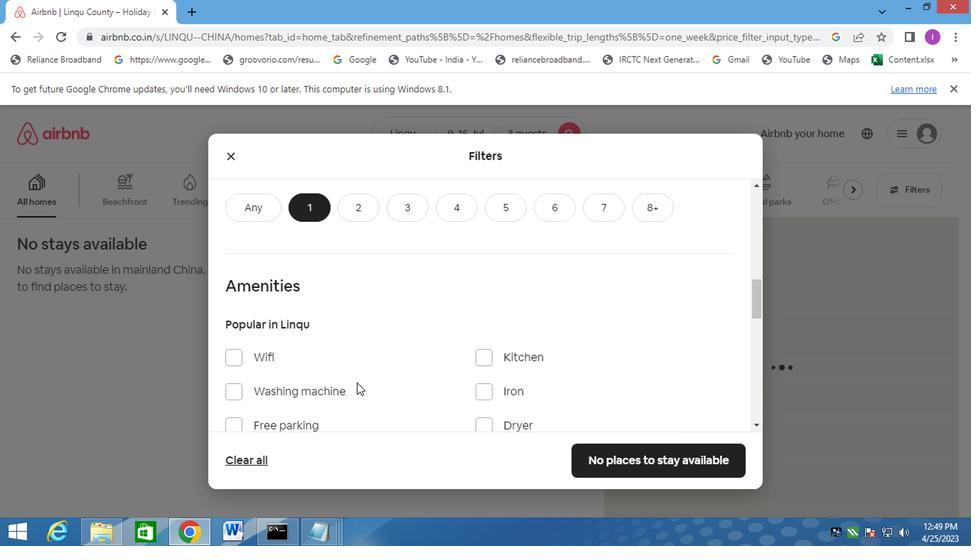 
Action: Mouse moved to (358, 381)
Screenshot: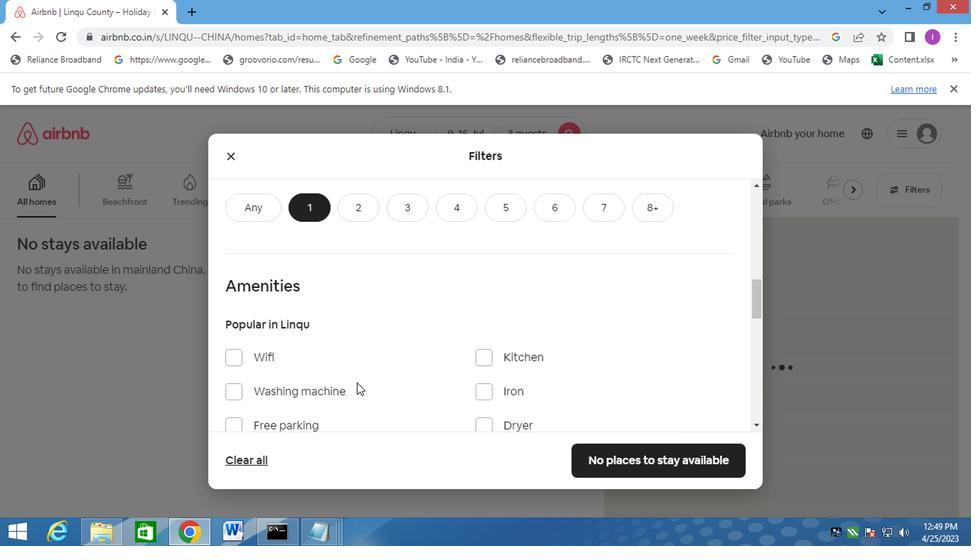 
Action: Mouse scrolled (357, 381) with delta (0, 0)
Screenshot: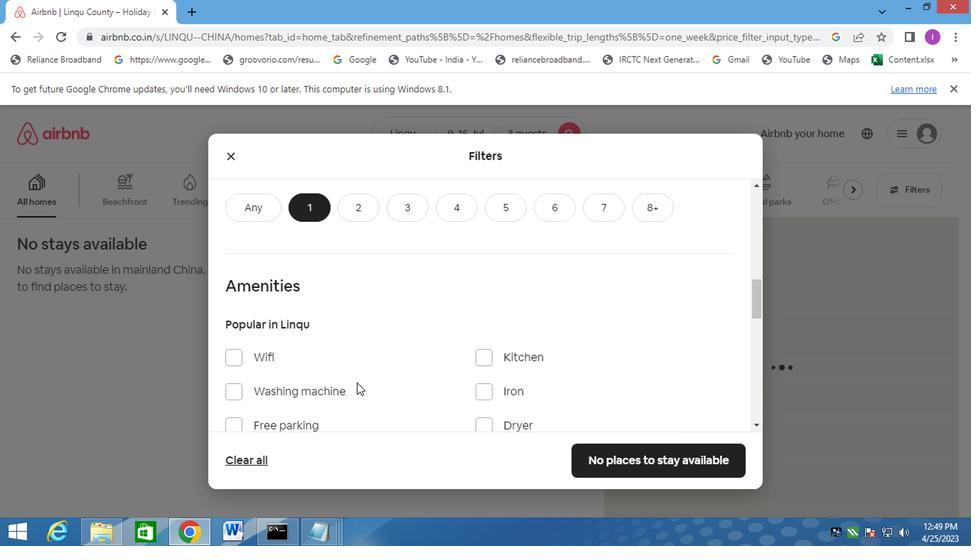 
Action: Mouse moved to (704, 338)
Screenshot: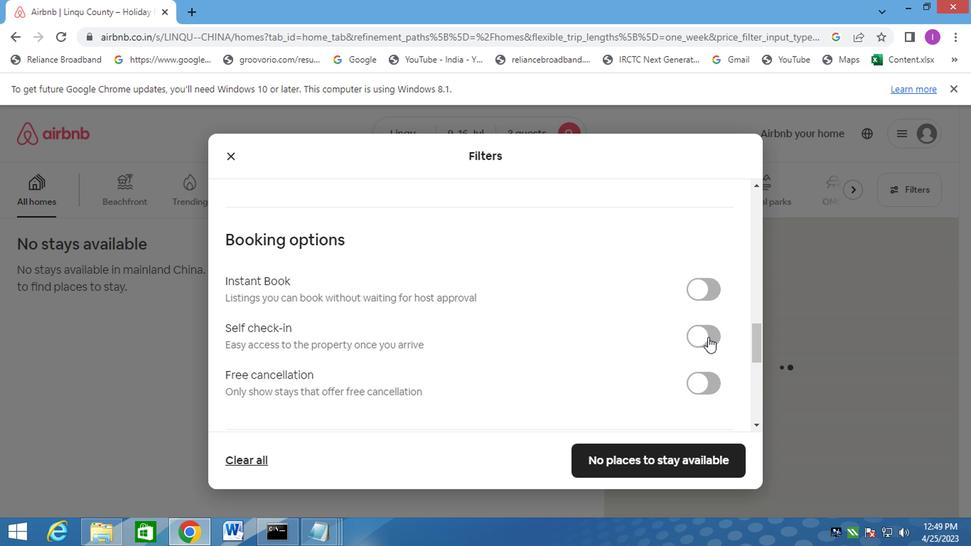 
Action: Mouse pressed left at (704, 338)
Screenshot: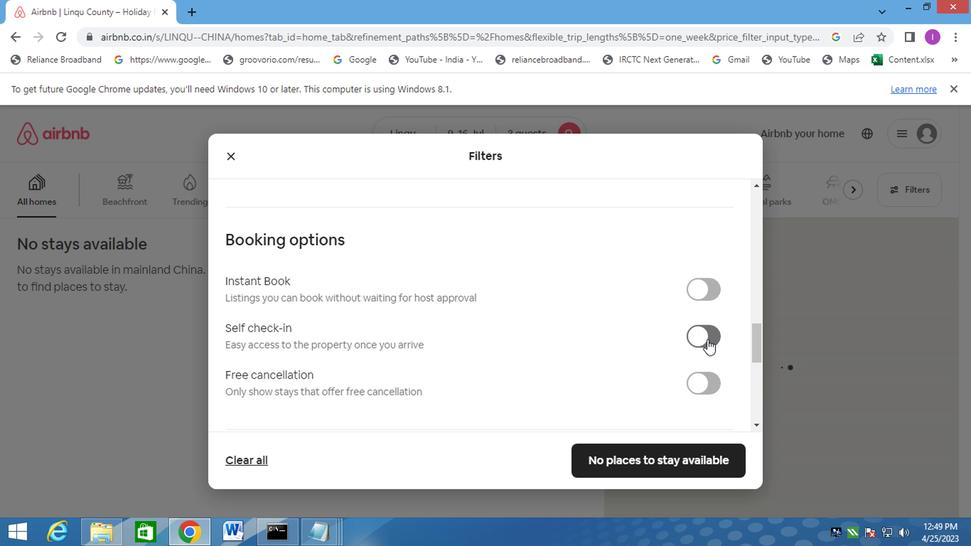 
Action: Mouse moved to (355, 389)
Screenshot: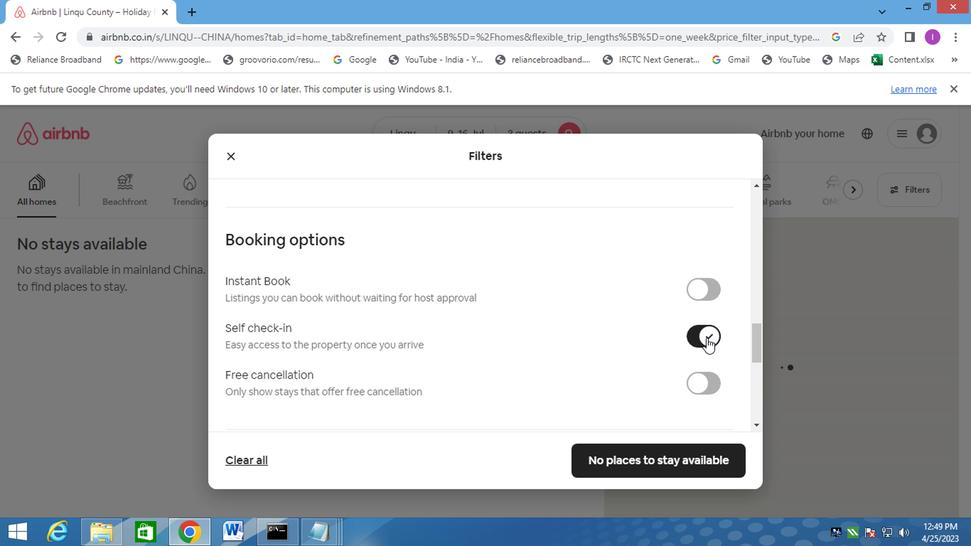 
Action: Mouse scrolled (355, 388) with delta (0, -1)
Screenshot: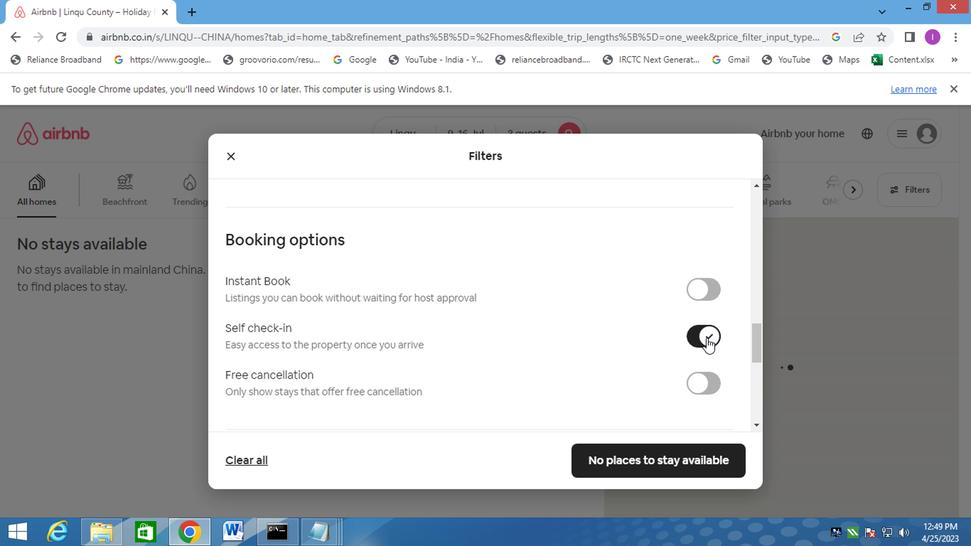 
Action: Mouse moved to (350, 392)
Screenshot: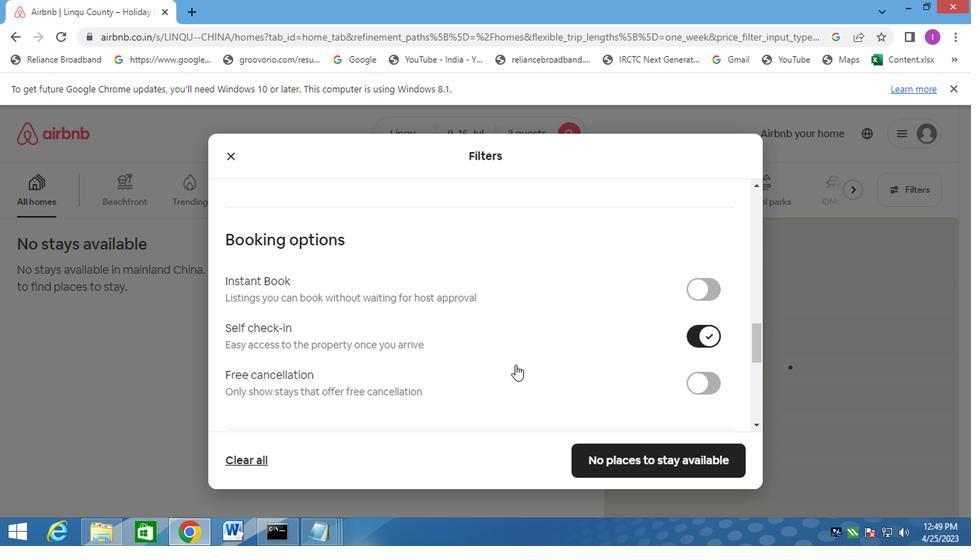 
Action: Mouse scrolled (350, 391) with delta (0, -1)
Screenshot: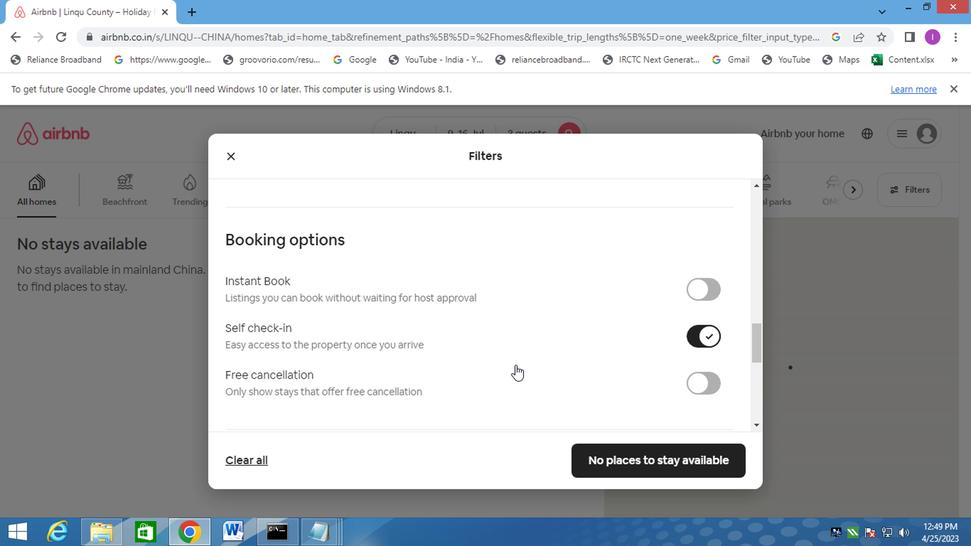
Action: Mouse scrolled (350, 391) with delta (0, -1)
Screenshot: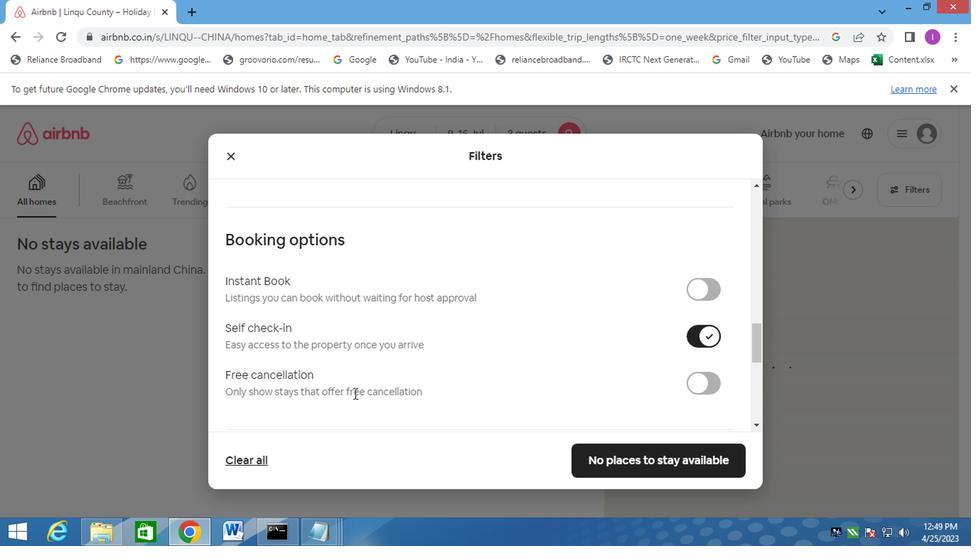 
Action: Mouse scrolled (350, 391) with delta (0, -1)
Screenshot: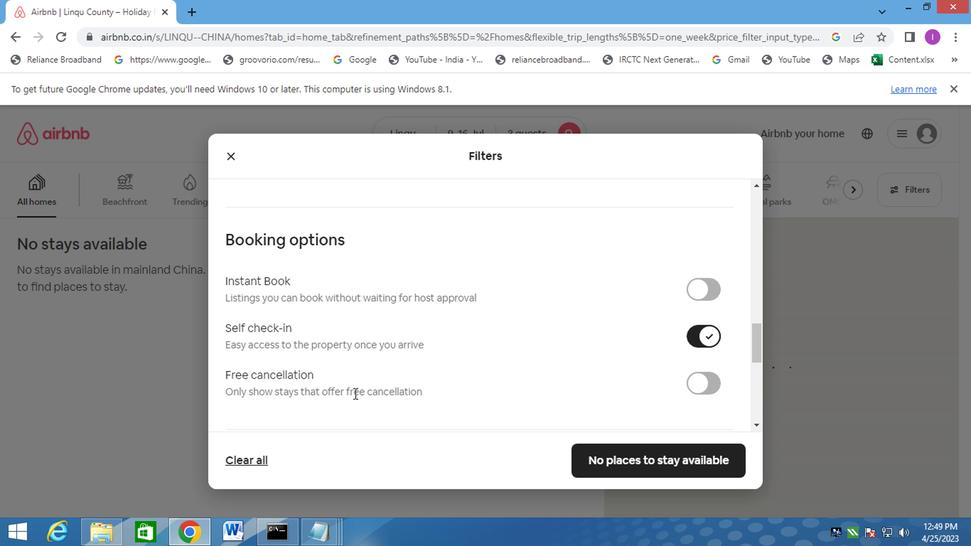 
Action: Mouse moved to (352, 389)
Screenshot: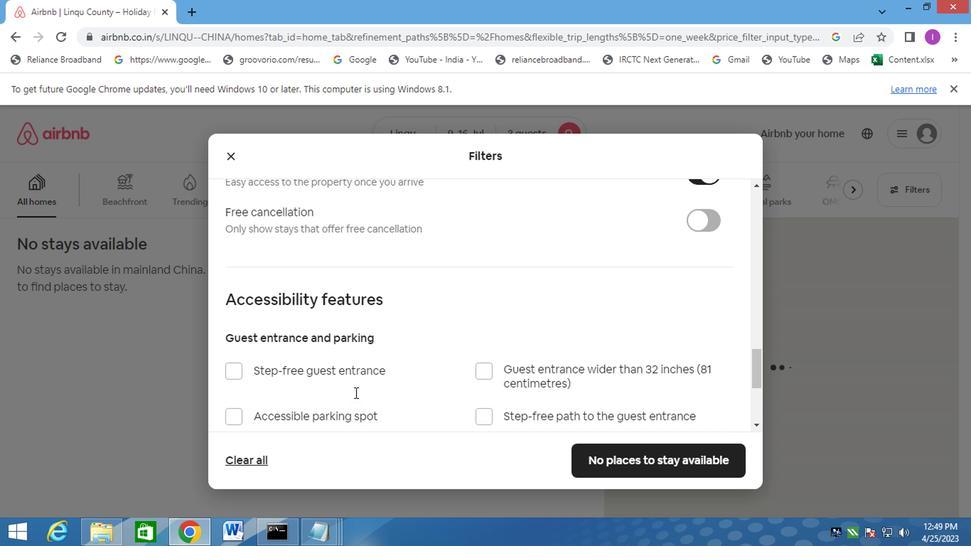 
Action: Mouse scrolled (352, 389) with delta (0, 0)
Screenshot: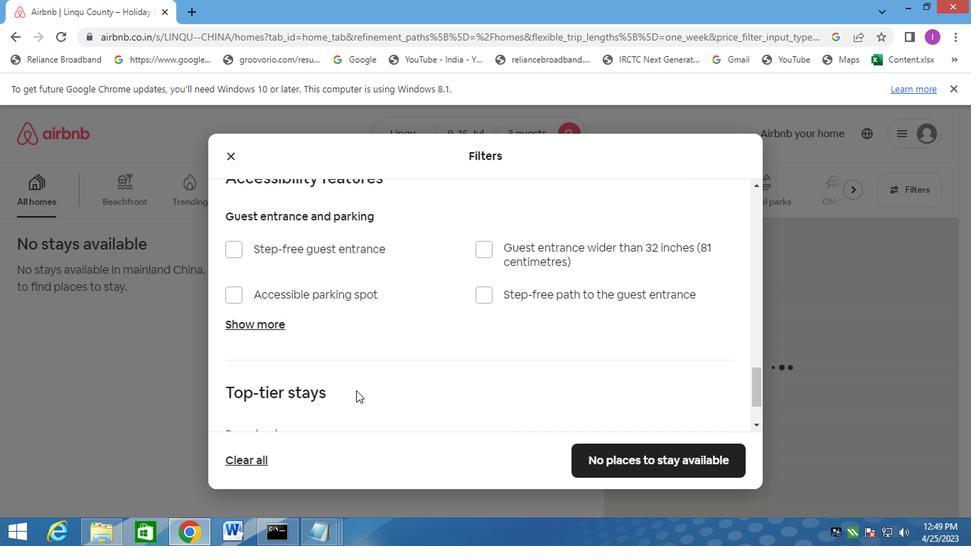 
Action: Mouse scrolled (352, 389) with delta (0, 0)
Screenshot: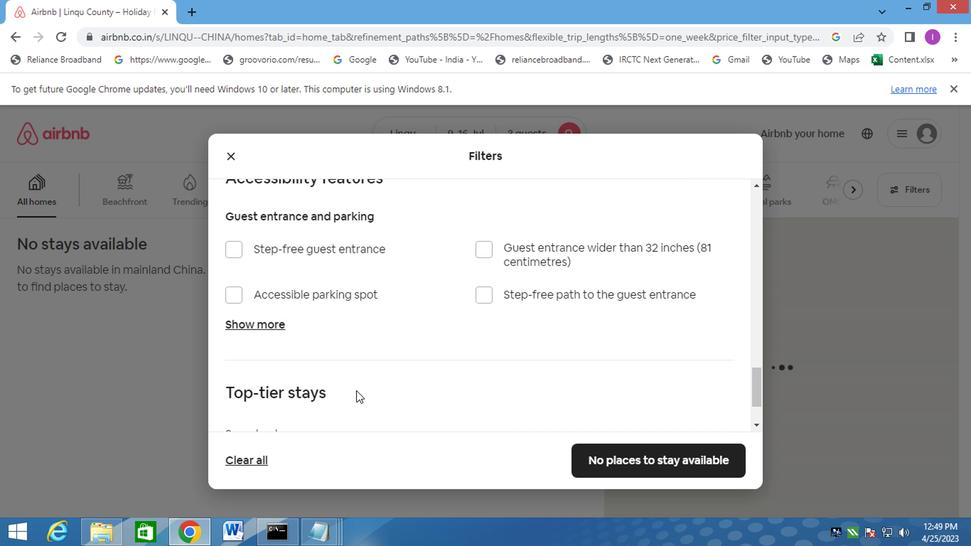 
Action: Mouse scrolled (352, 389) with delta (0, 0)
Screenshot: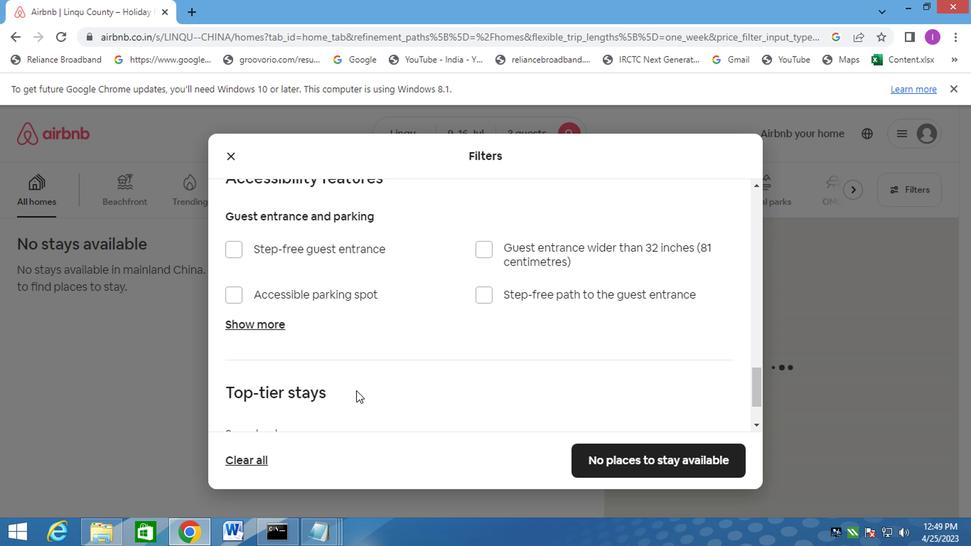 
Action: Mouse moved to (354, 389)
Screenshot: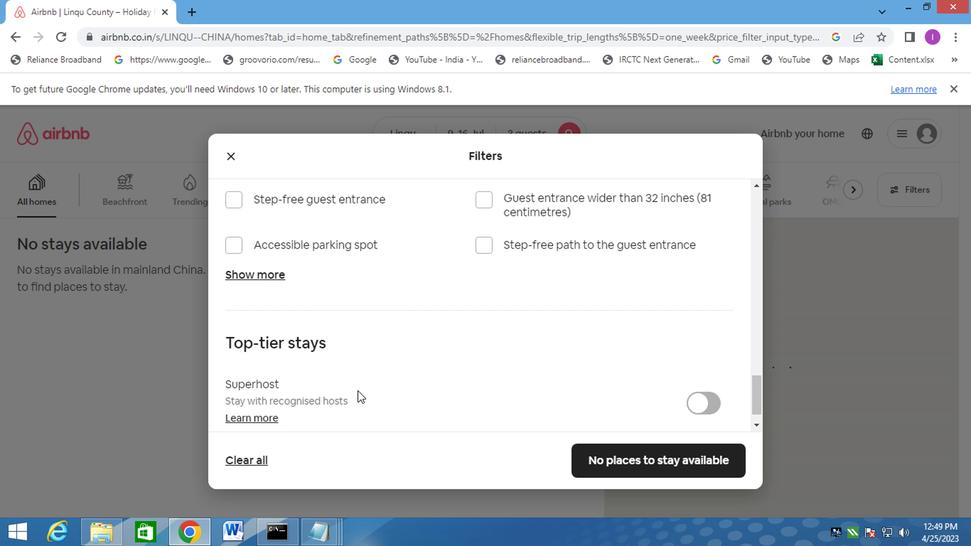 
Action: Mouse scrolled (354, 389) with delta (0, 0)
Screenshot: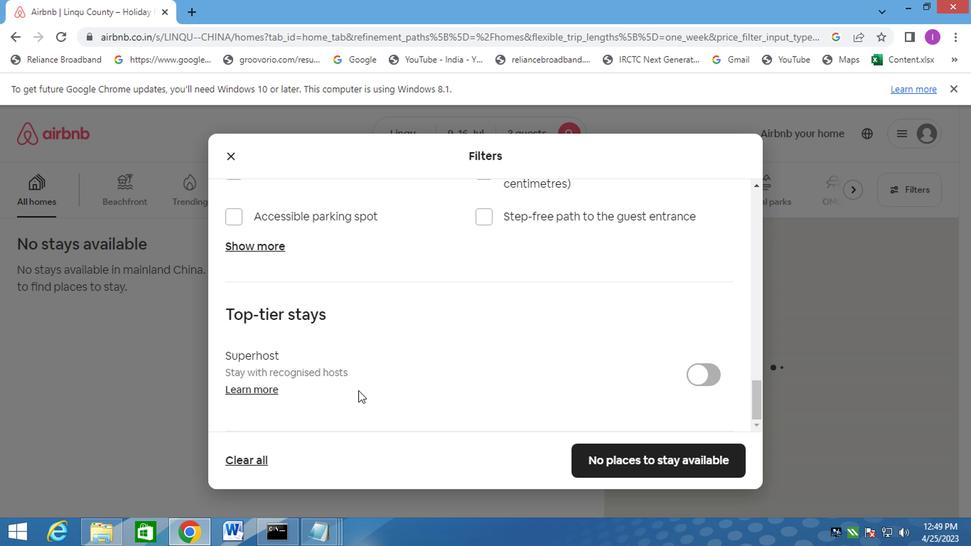 
Action: Mouse scrolled (354, 389) with delta (0, 0)
Screenshot: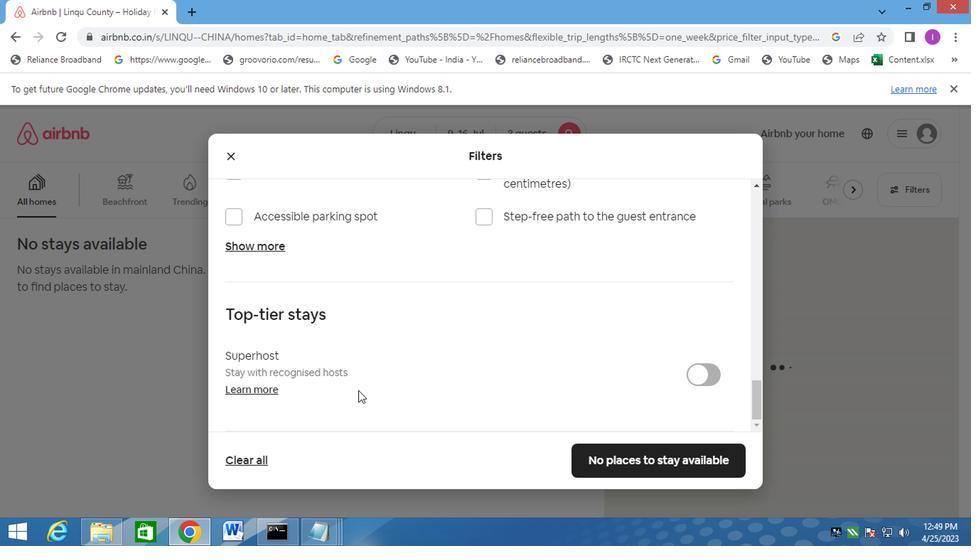 
Action: Mouse scrolled (354, 389) with delta (0, 0)
Screenshot: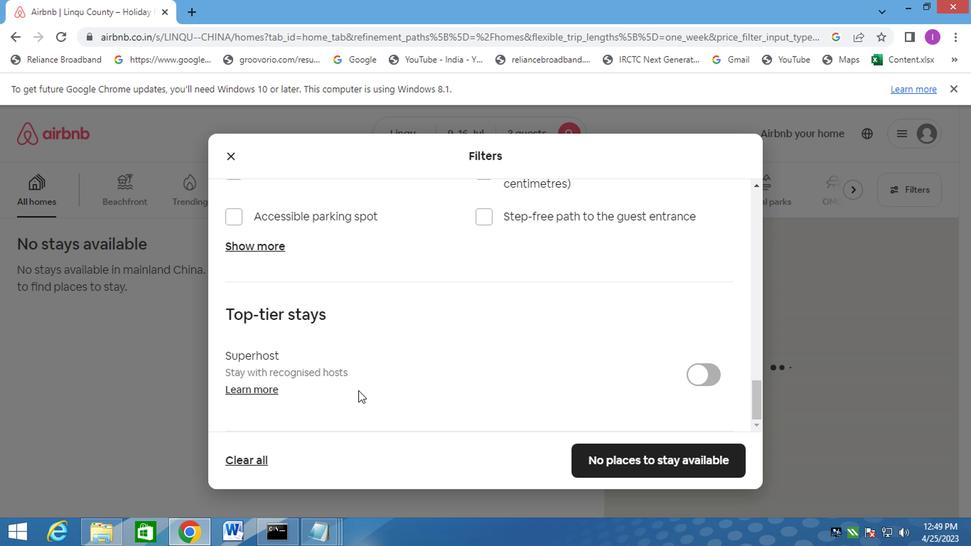 
Action: Mouse scrolled (354, 389) with delta (0, 0)
Screenshot: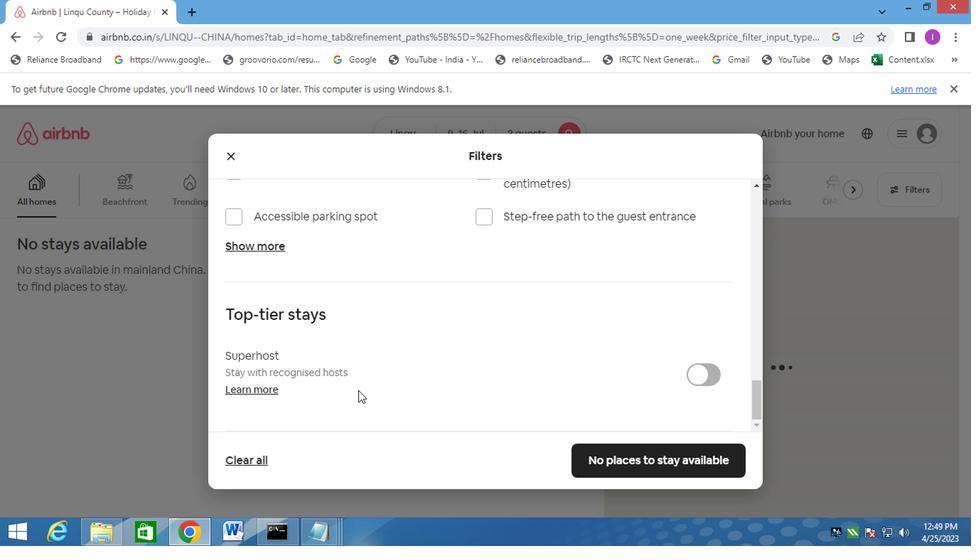 
Action: Mouse moved to (602, 451)
Screenshot: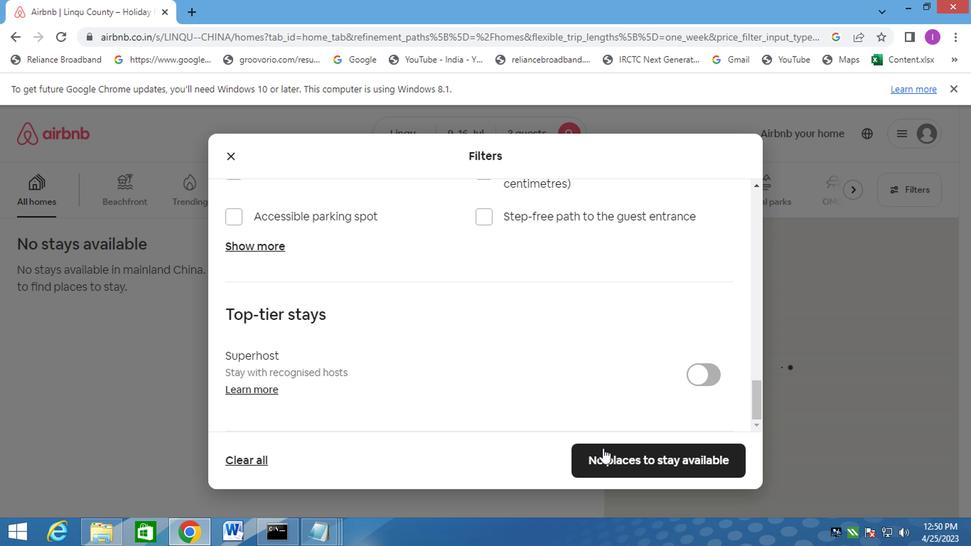 
Action: Mouse pressed left at (602, 451)
Screenshot: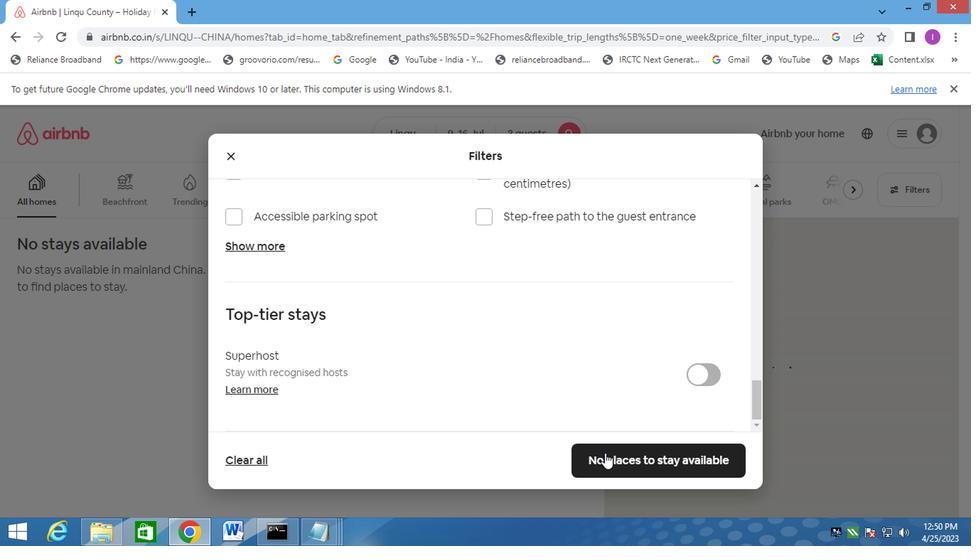 
Action: Mouse moved to (495, 462)
Screenshot: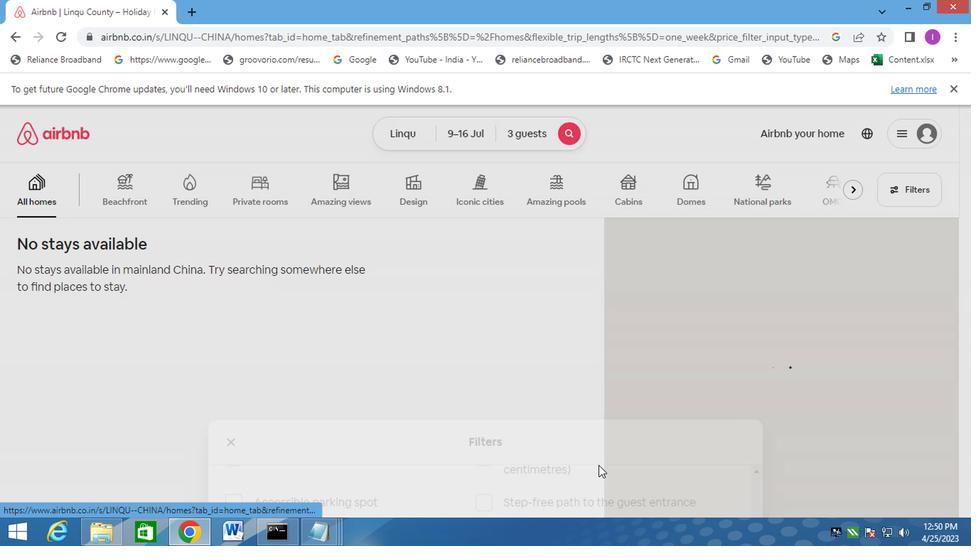 
